 Task: Add a signature Marianna Clark containing National Human Trafficking Awareness Day, Marianna Clark to email address softage.3@softage.net and add a label Sales contracts
Action: Mouse pressed left at (92, 134)
Screenshot: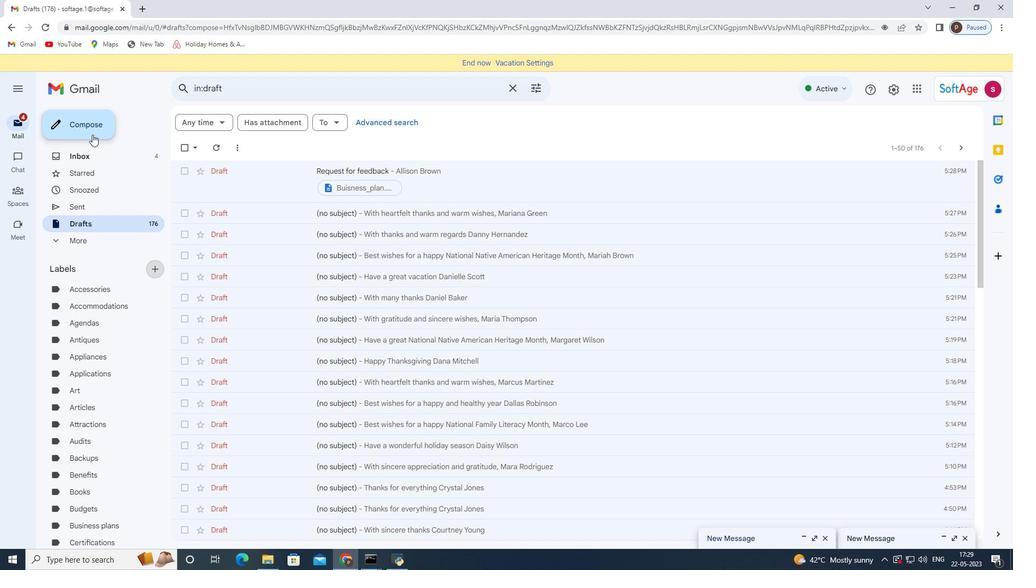 
Action: Mouse moved to (569, 532)
Screenshot: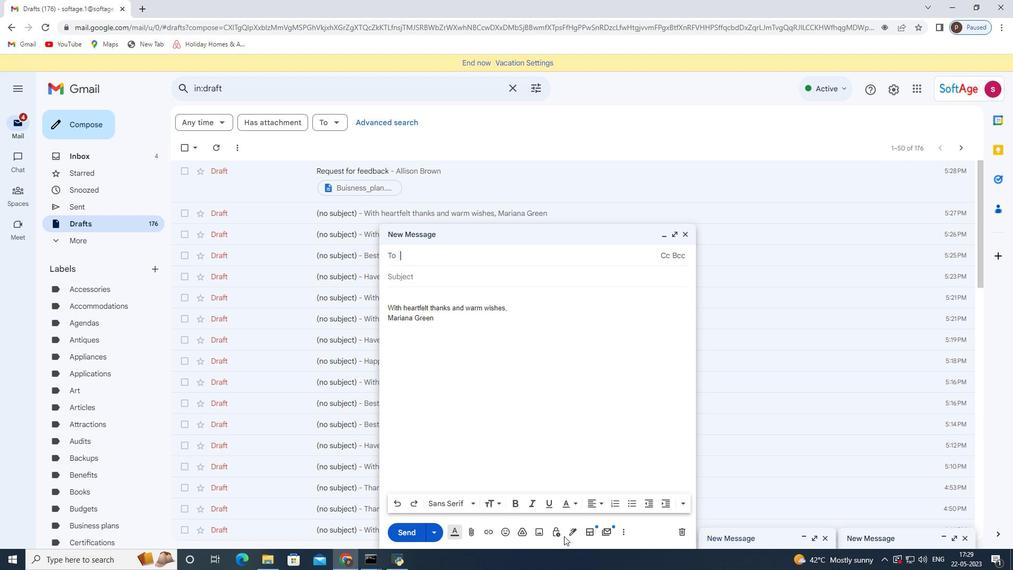 
Action: Mouse pressed left at (569, 532)
Screenshot: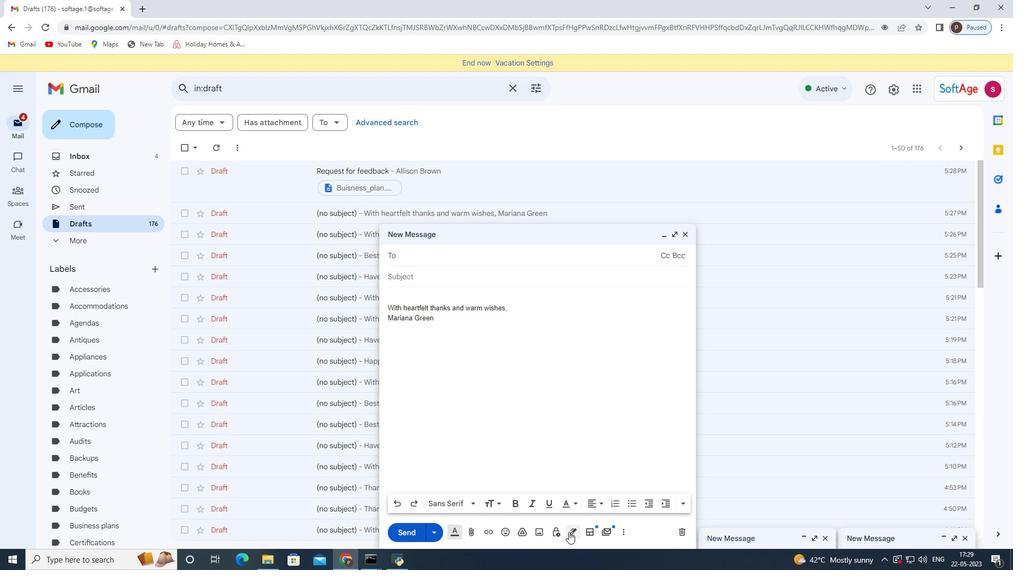 
Action: Mouse moved to (612, 474)
Screenshot: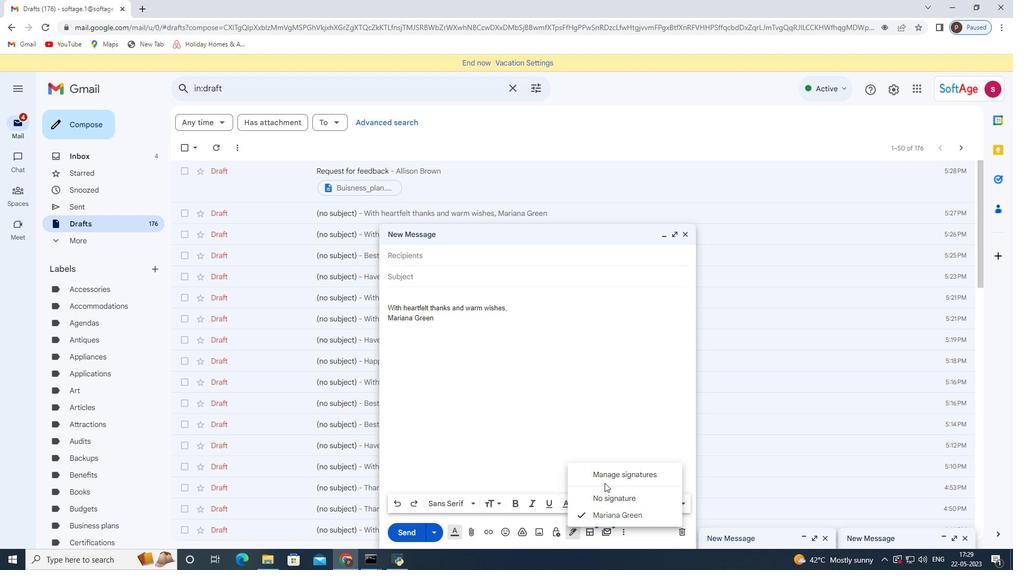 
Action: Mouse pressed left at (612, 474)
Screenshot: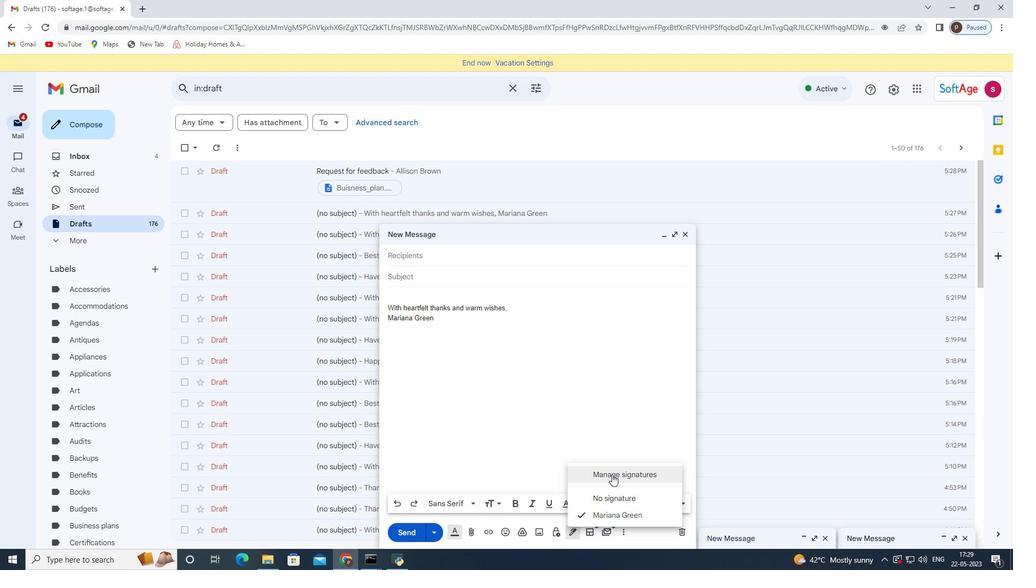 
Action: Mouse moved to (686, 234)
Screenshot: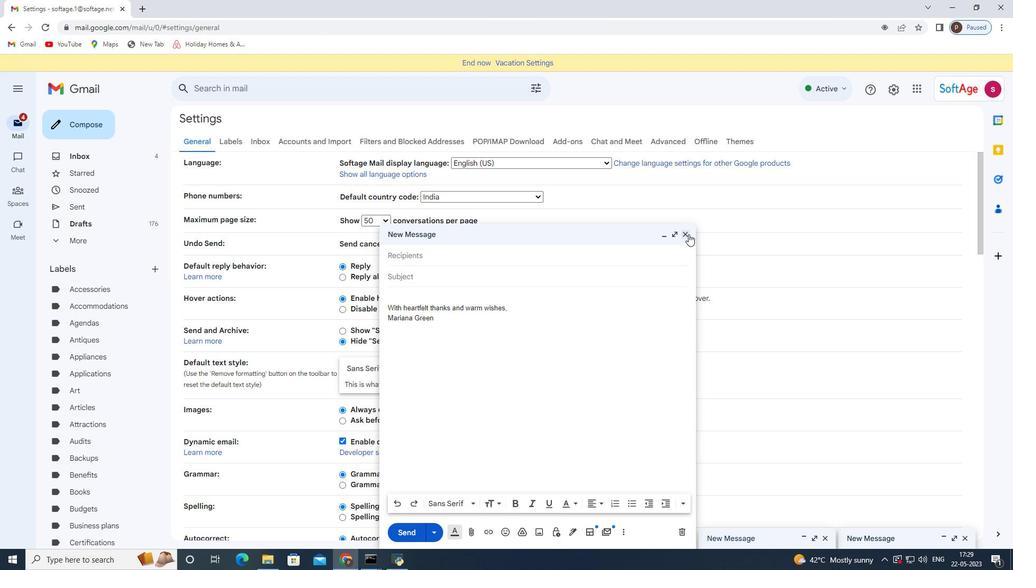 
Action: Mouse pressed left at (686, 234)
Screenshot: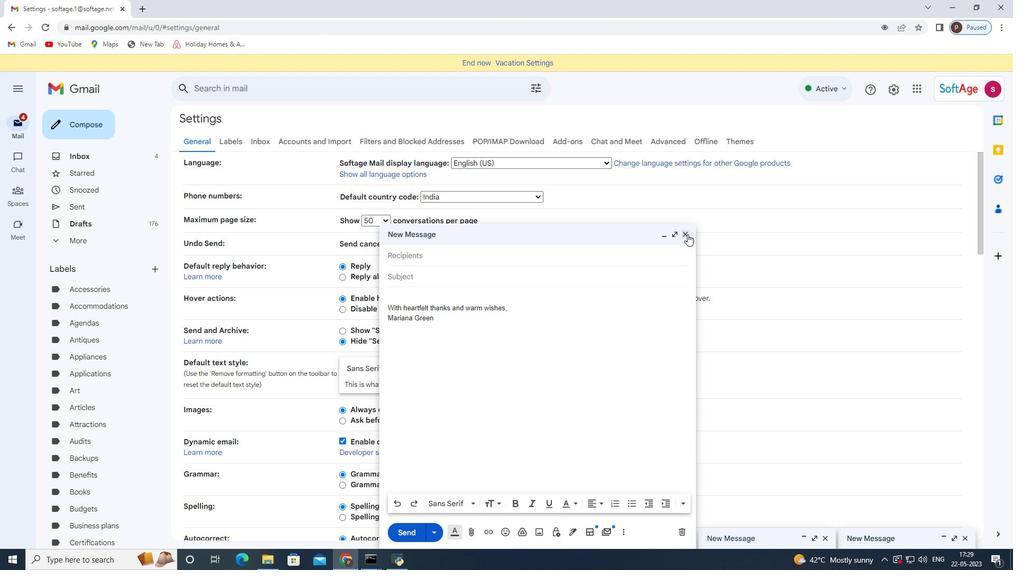 
Action: Mouse moved to (288, 346)
Screenshot: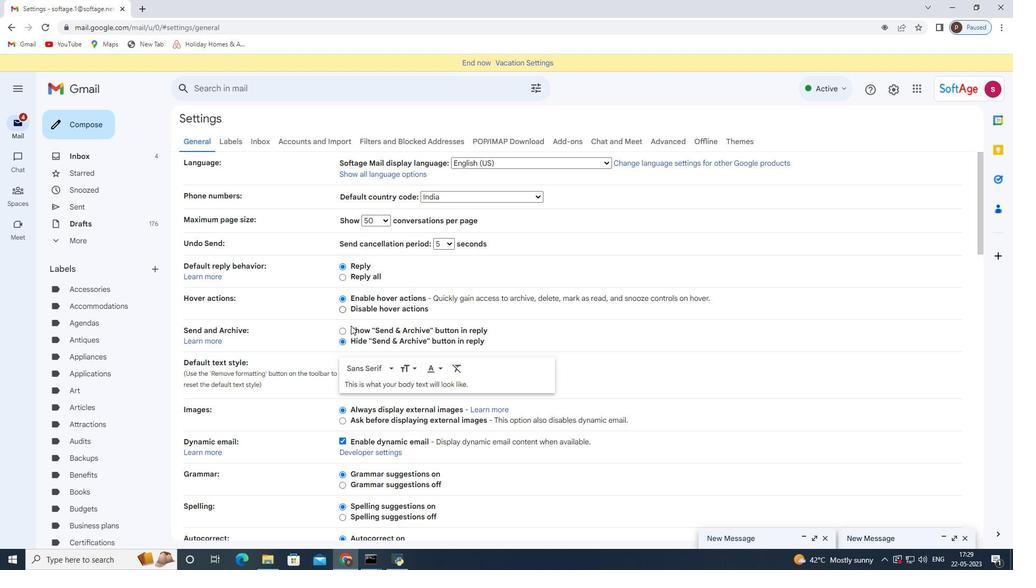 
Action: Mouse scrolled (288, 345) with delta (0, 0)
Screenshot: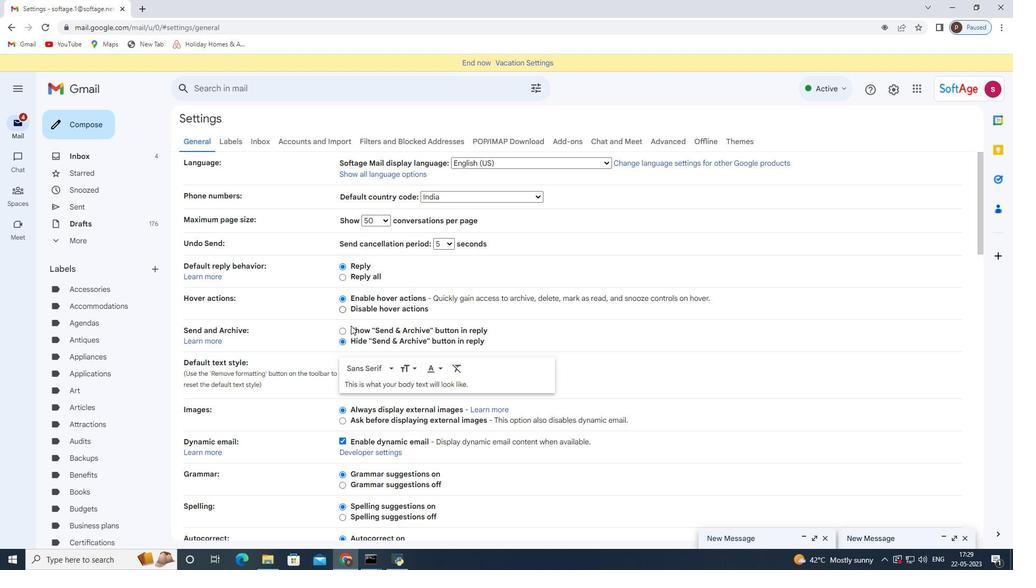 
Action: Mouse moved to (285, 349)
Screenshot: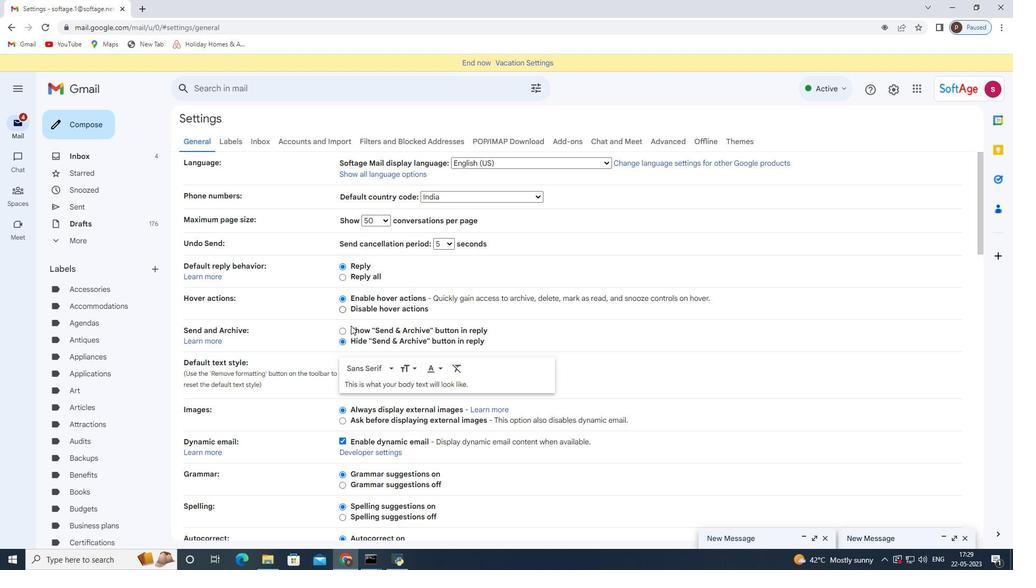 
Action: Mouse scrolled (285, 348) with delta (0, 0)
Screenshot: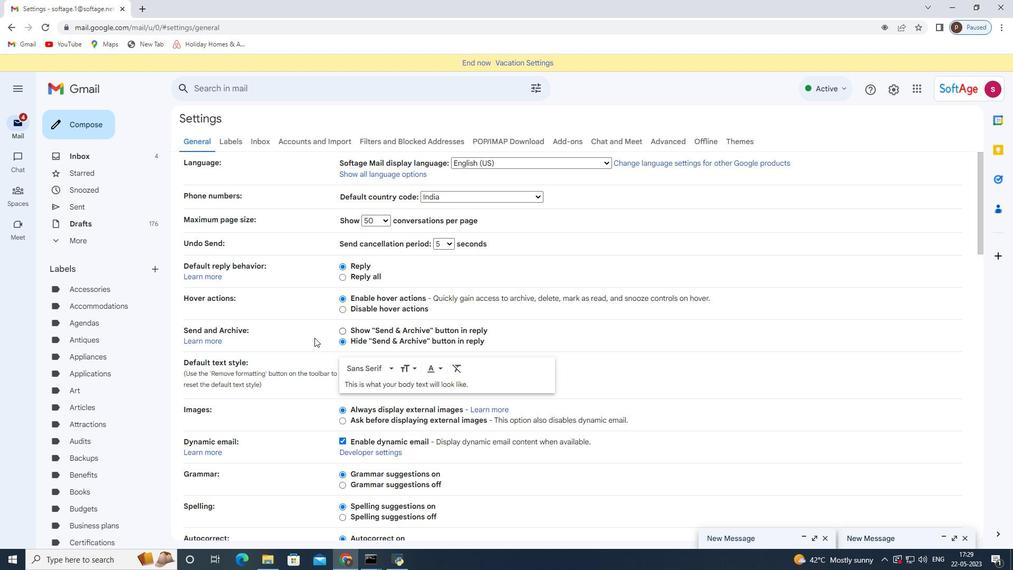 
Action: Mouse moved to (283, 350)
Screenshot: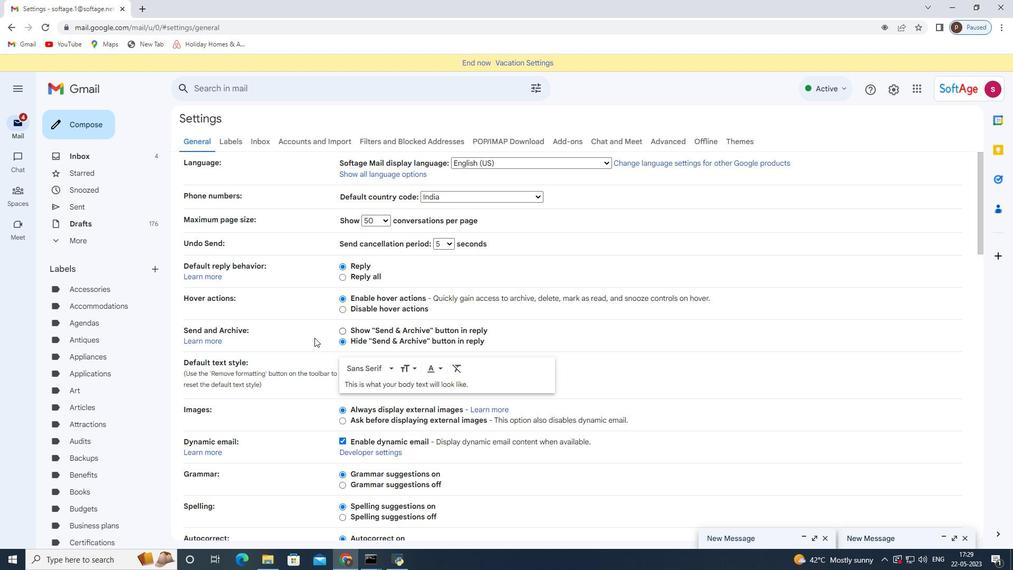 
Action: Mouse scrolled (283, 349) with delta (0, 0)
Screenshot: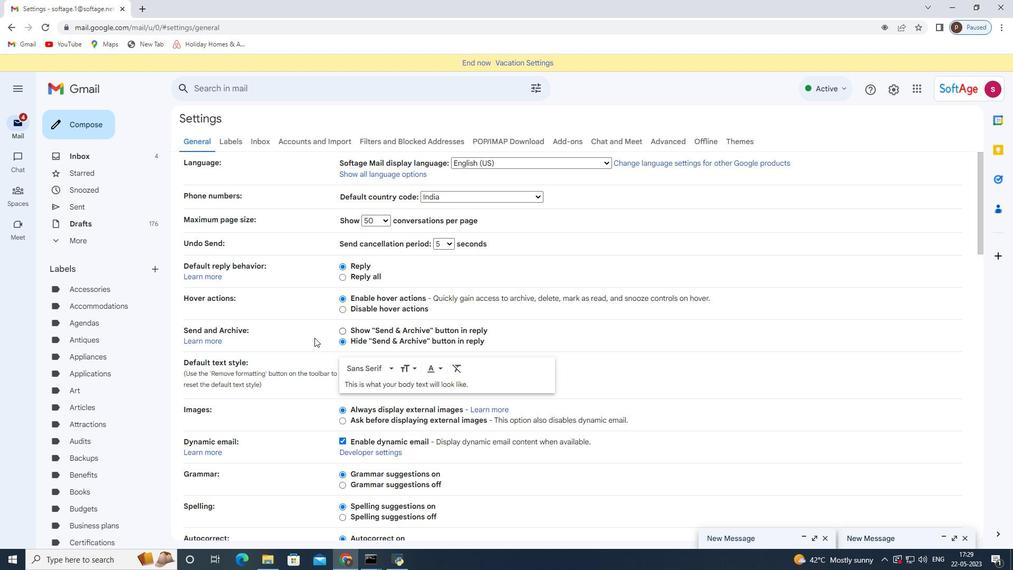 
Action: Mouse moved to (282, 351)
Screenshot: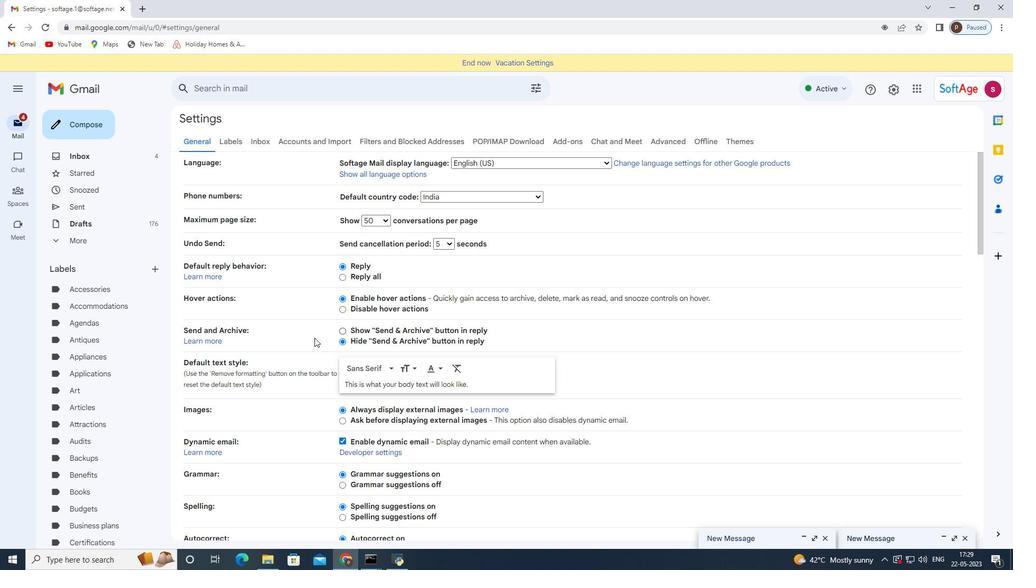 
Action: Mouse scrolled (282, 350) with delta (0, 0)
Screenshot: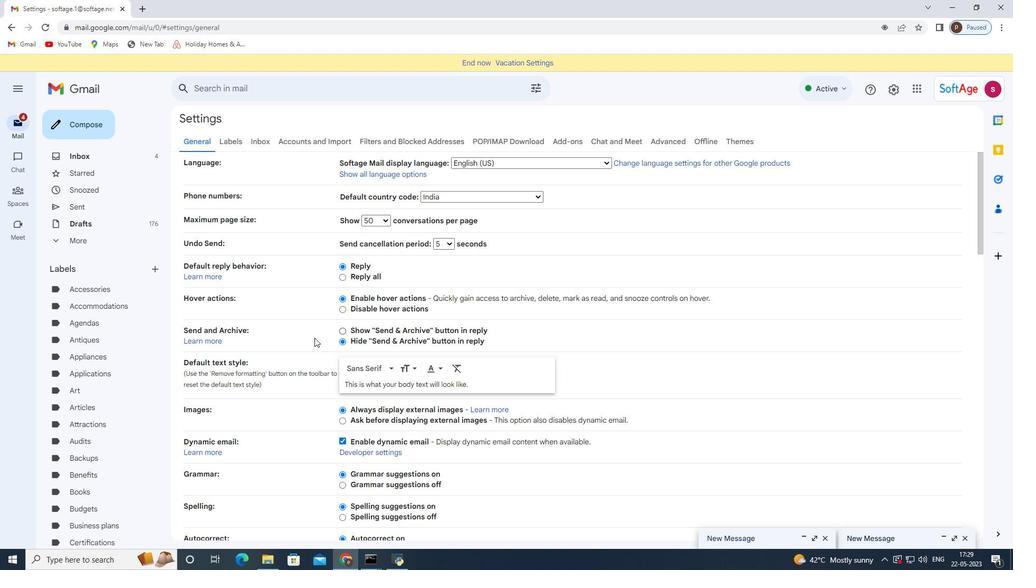 
Action: Mouse moved to (282, 351)
Screenshot: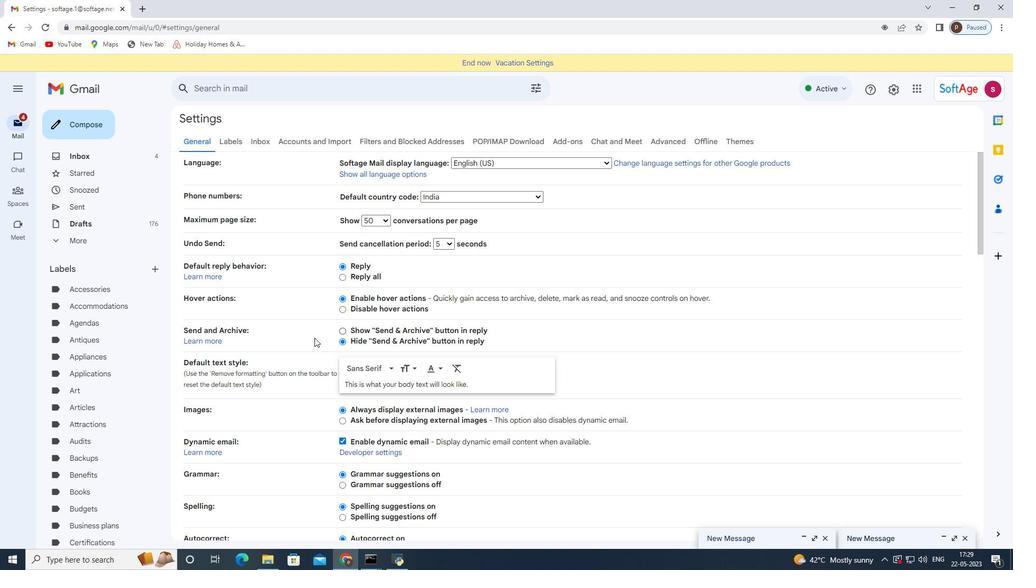 
Action: Mouse scrolled (282, 350) with delta (0, 0)
Screenshot: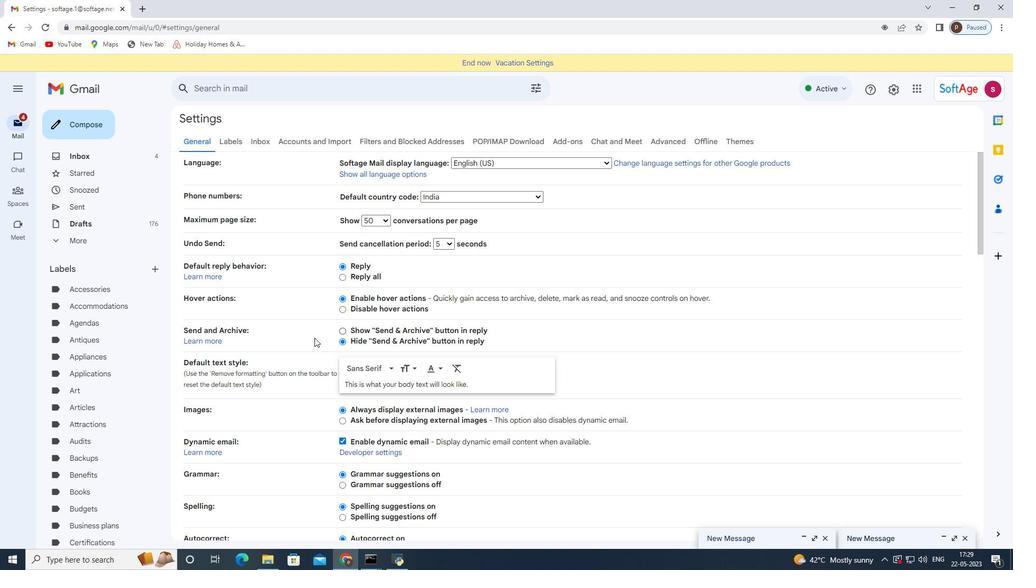 
Action: Mouse moved to (299, 361)
Screenshot: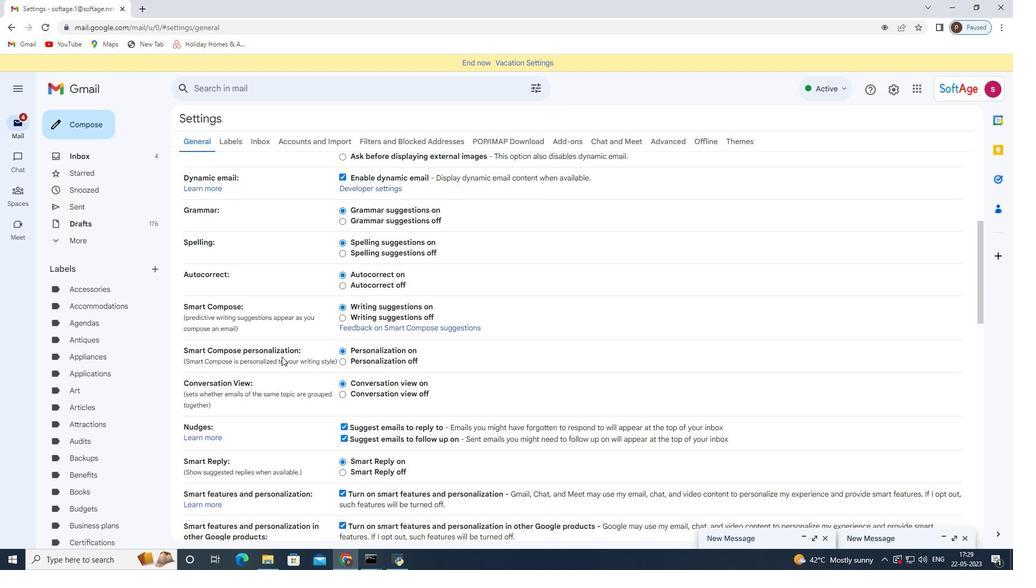 
Action: Mouse scrolled (299, 360) with delta (0, 0)
Screenshot: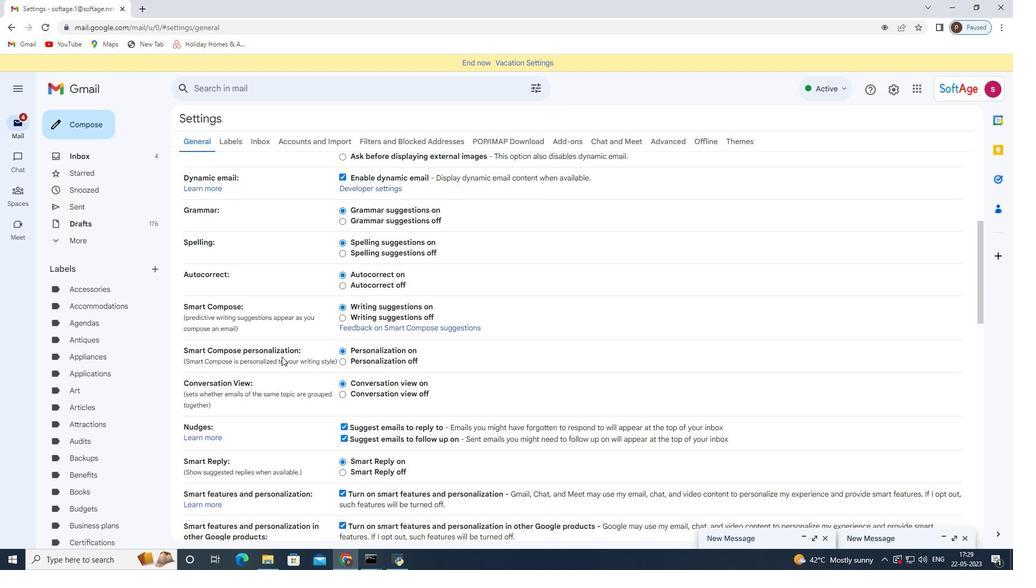 
Action: Mouse moved to (323, 366)
Screenshot: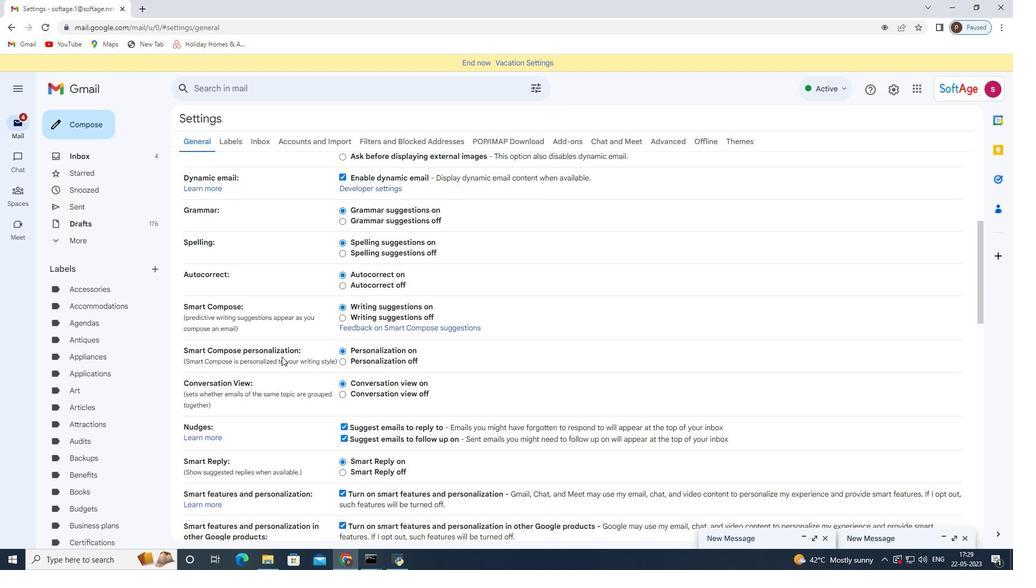 
Action: Mouse scrolled (323, 365) with delta (0, 0)
Screenshot: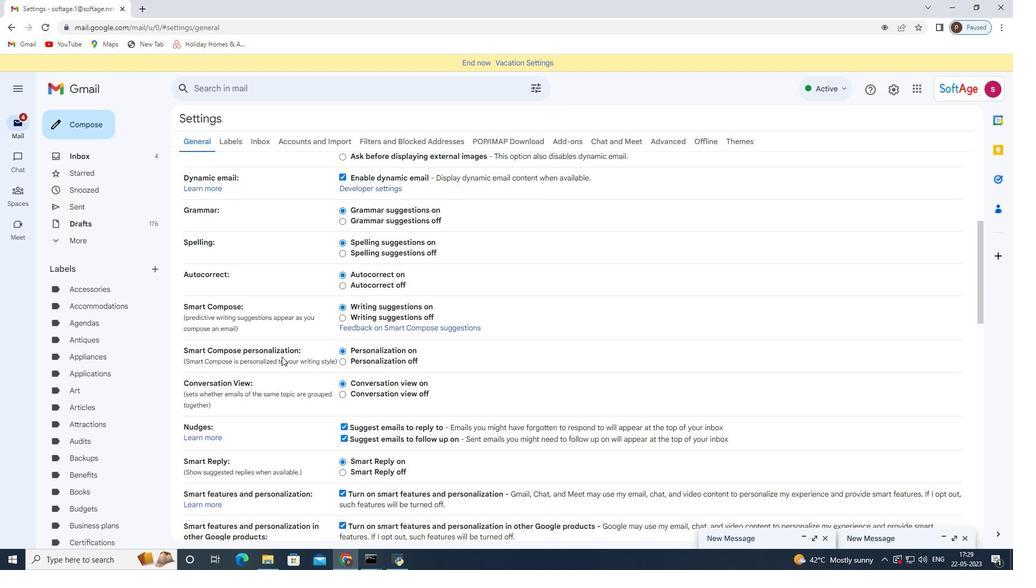 
Action: Mouse moved to (385, 374)
Screenshot: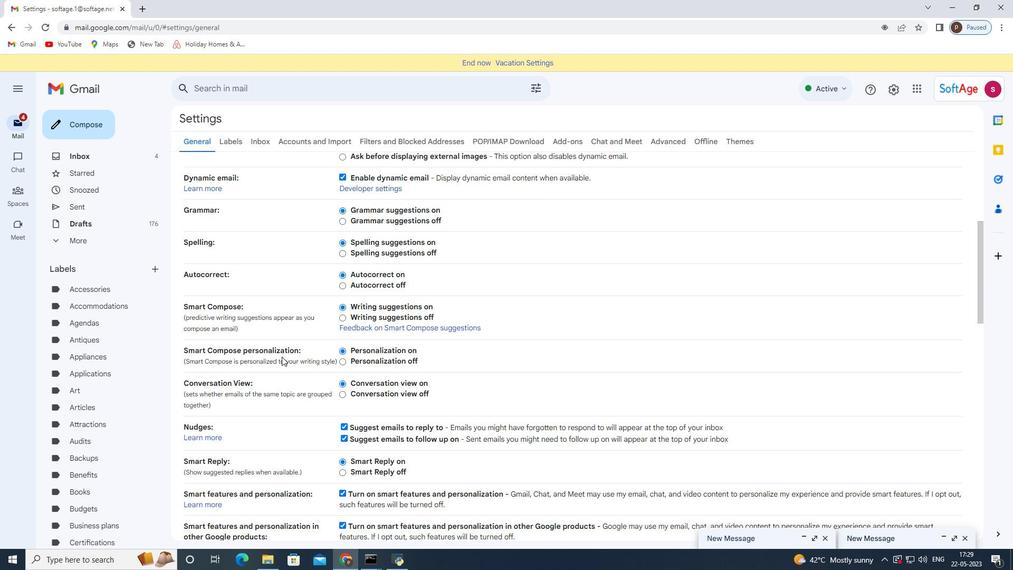 
Action: Mouse scrolled (359, 370) with delta (0, 0)
Screenshot: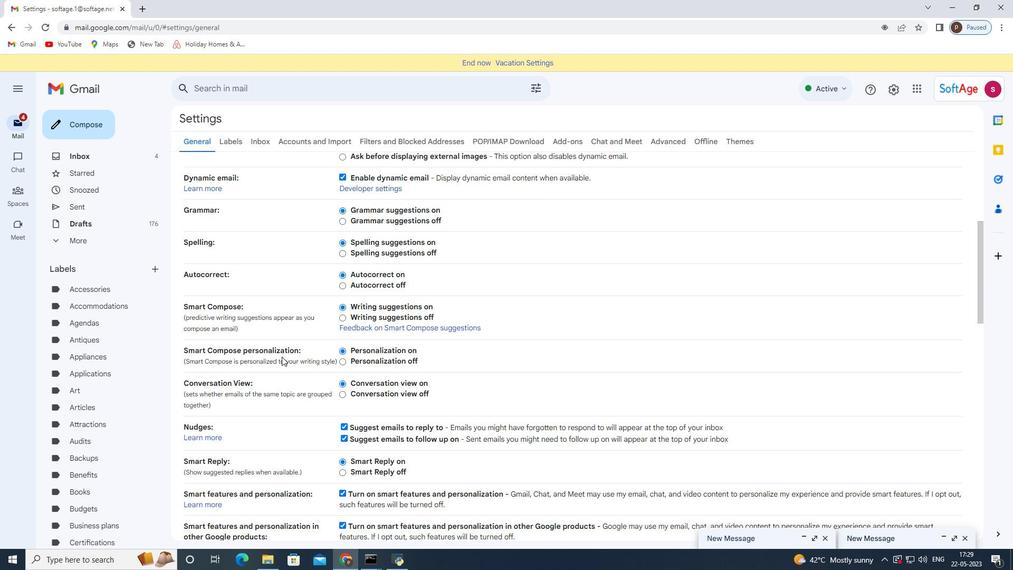 
Action: Mouse moved to (392, 375)
Screenshot: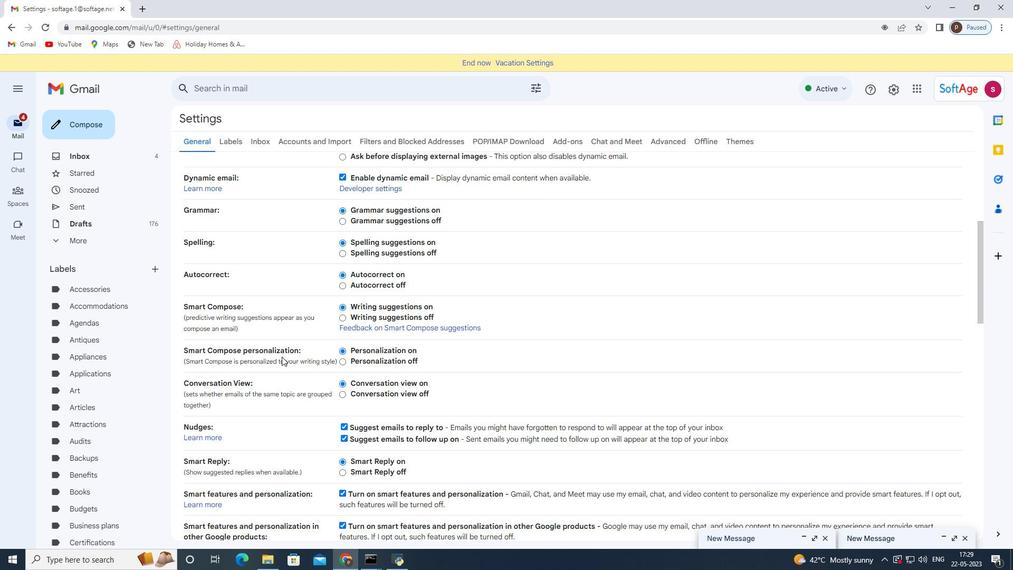 
Action: Mouse scrolled (385, 374) with delta (0, 0)
Screenshot: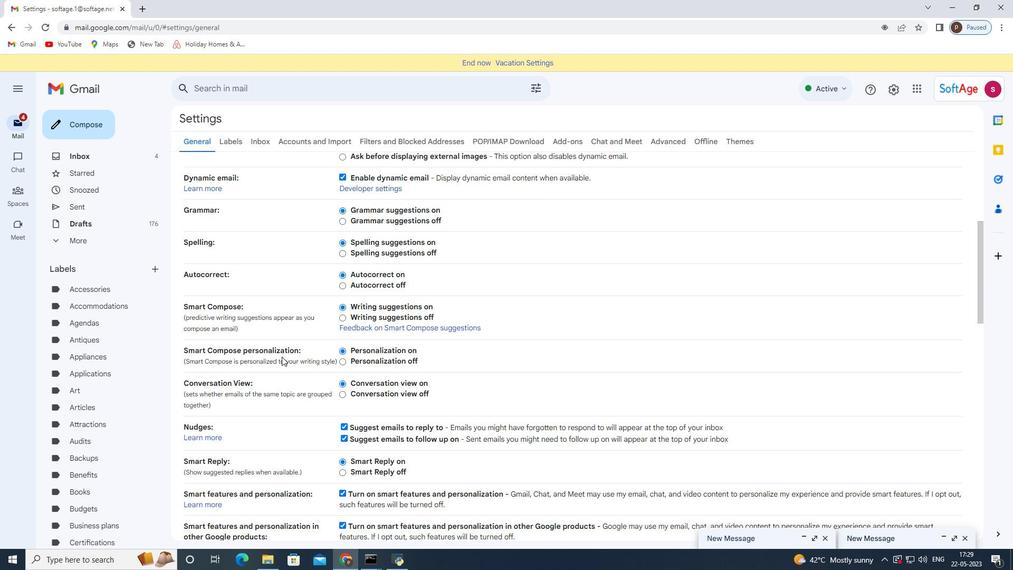 
Action: Mouse moved to (405, 376)
Screenshot: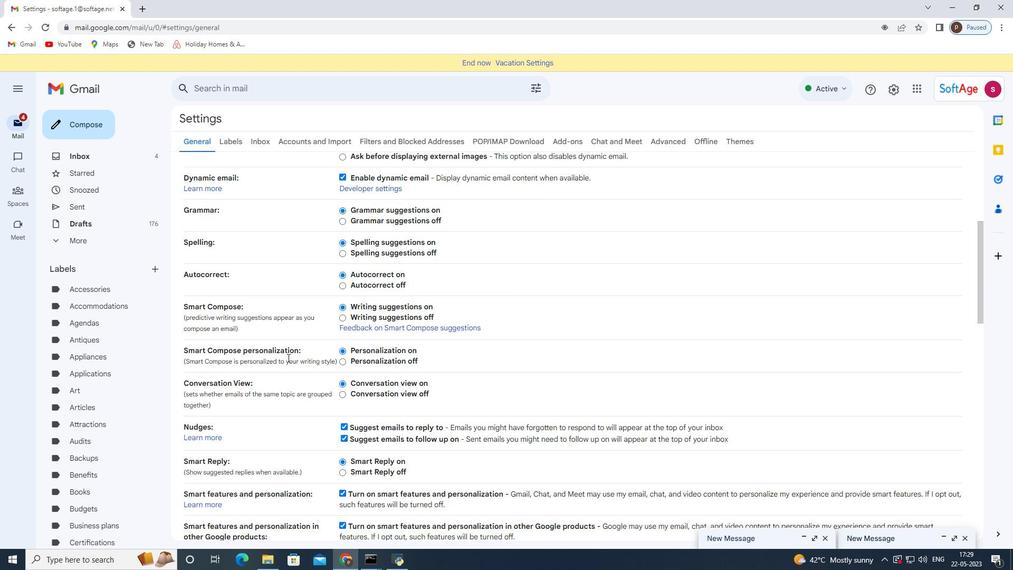 
Action: Mouse scrolled (399, 375) with delta (0, 0)
Screenshot: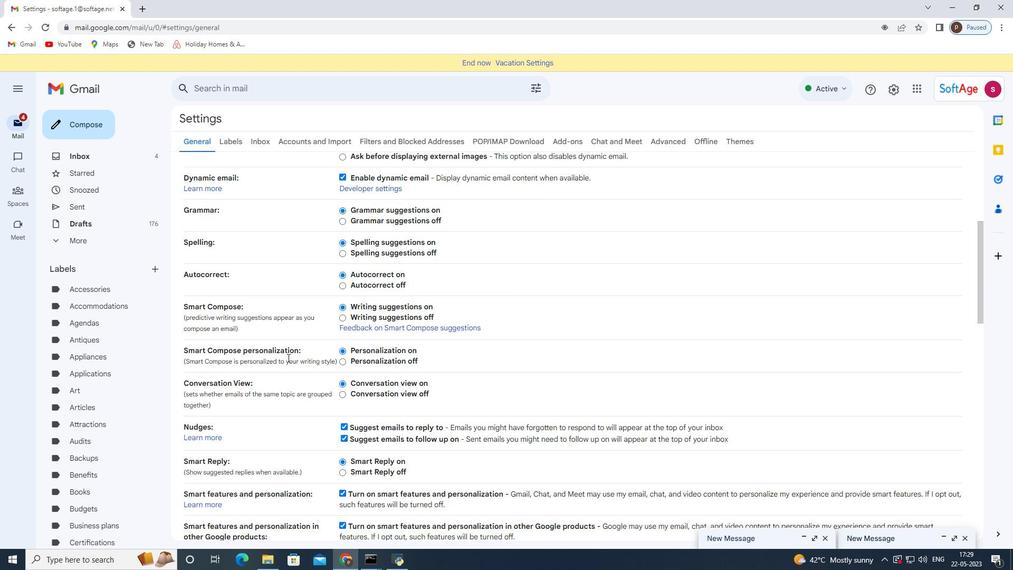 
Action: Mouse moved to (431, 378)
Screenshot: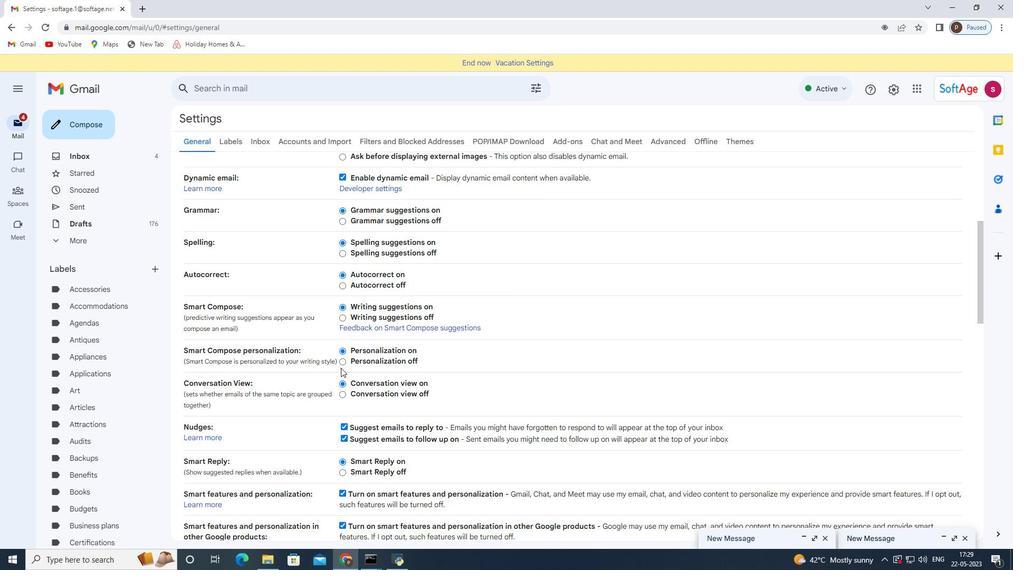 
Action: Mouse scrolled (431, 378) with delta (0, 0)
Screenshot: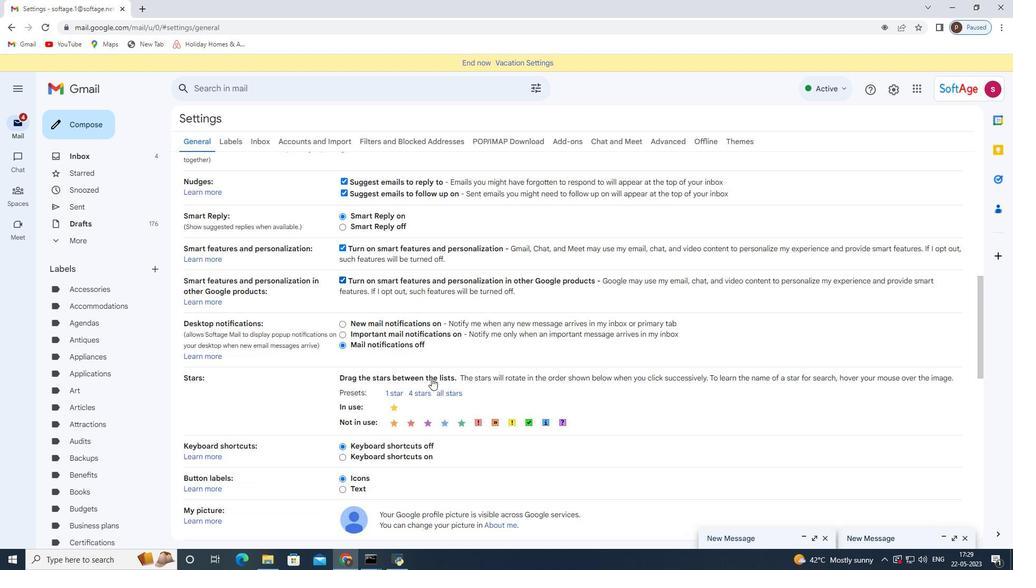 
Action: Mouse scrolled (431, 378) with delta (0, 0)
Screenshot: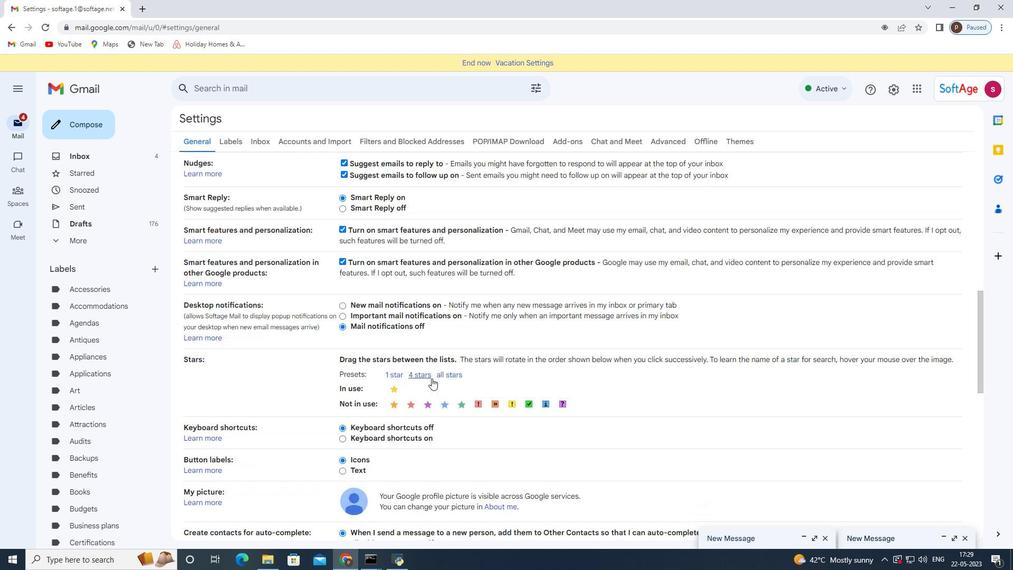
Action: Mouse scrolled (431, 378) with delta (0, 0)
Screenshot: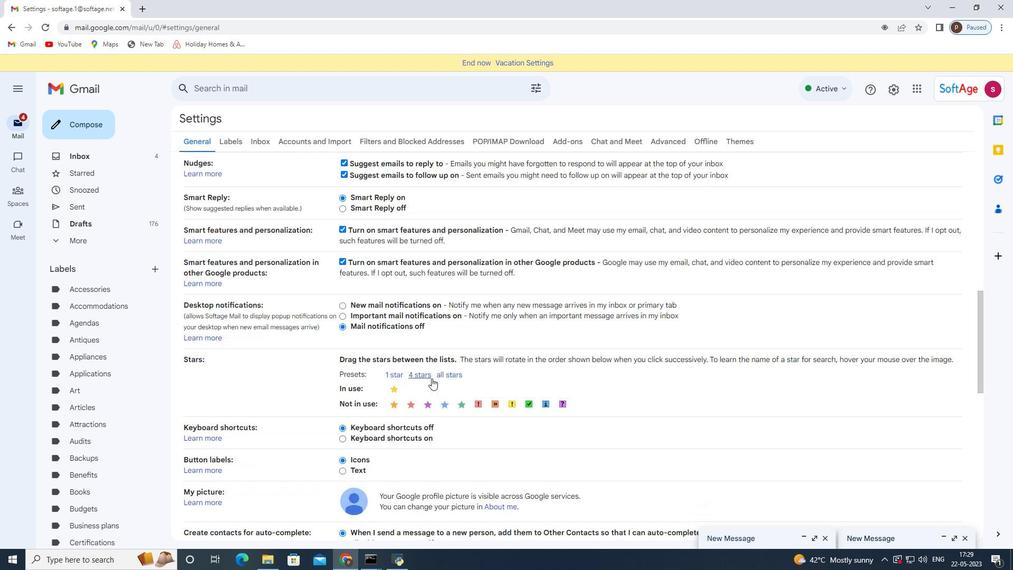 
Action: Mouse scrolled (431, 379) with delta (0, 0)
Screenshot: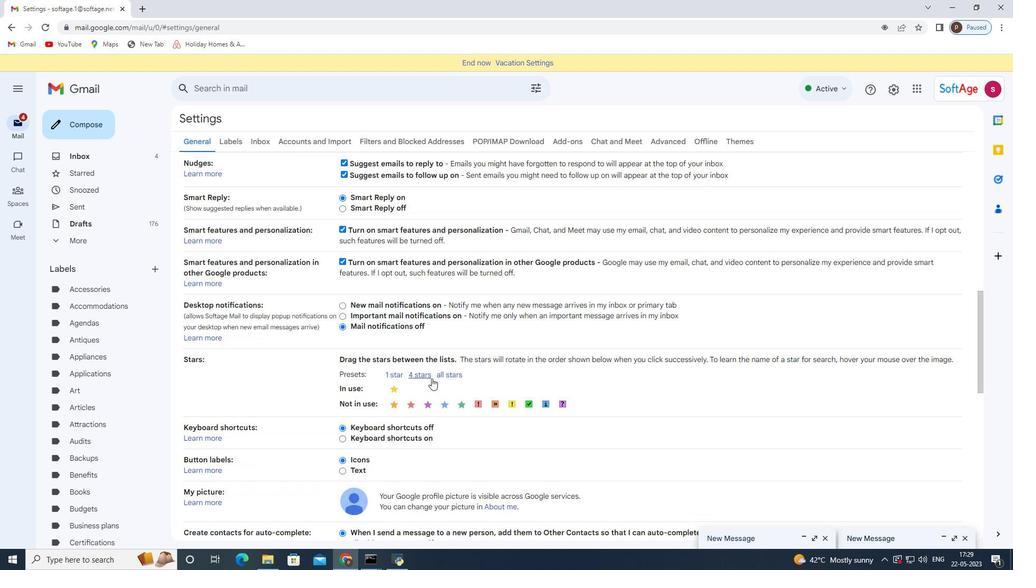 
Action: Mouse scrolled (431, 378) with delta (0, 0)
Screenshot: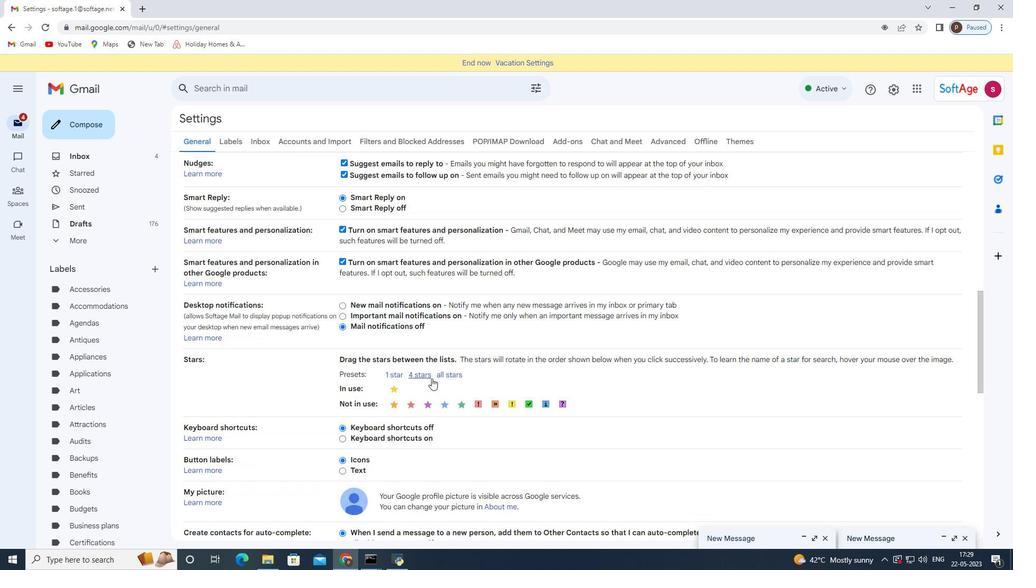 
Action: Mouse moved to (454, 417)
Screenshot: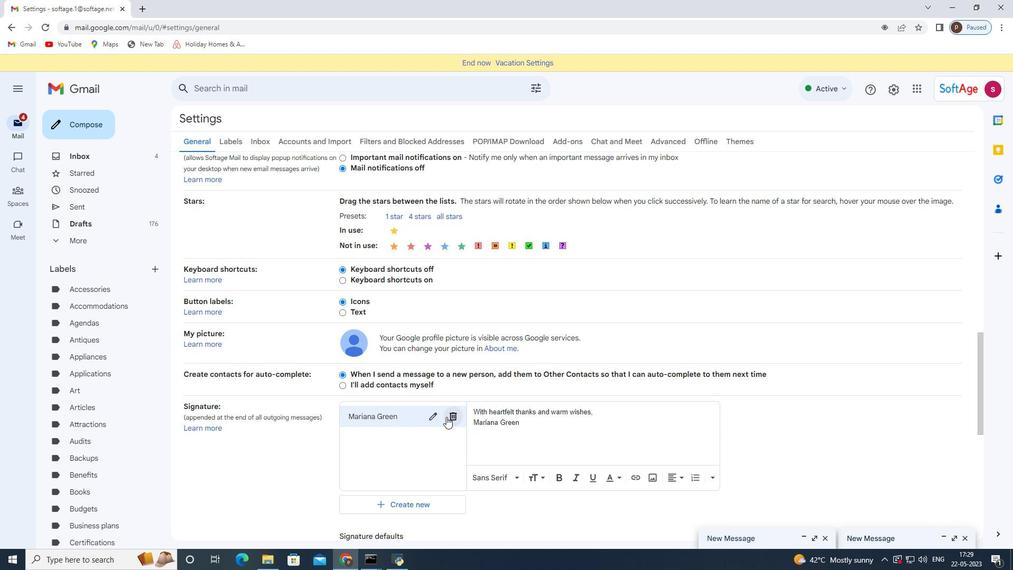 
Action: Mouse pressed left at (454, 417)
Screenshot: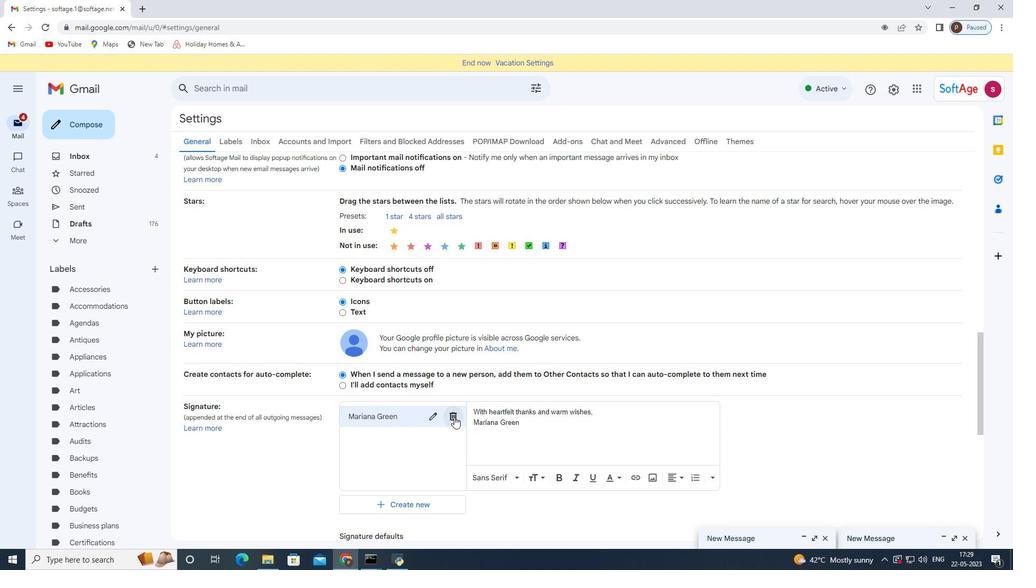 
Action: Mouse moved to (599, 319)
Screenshot: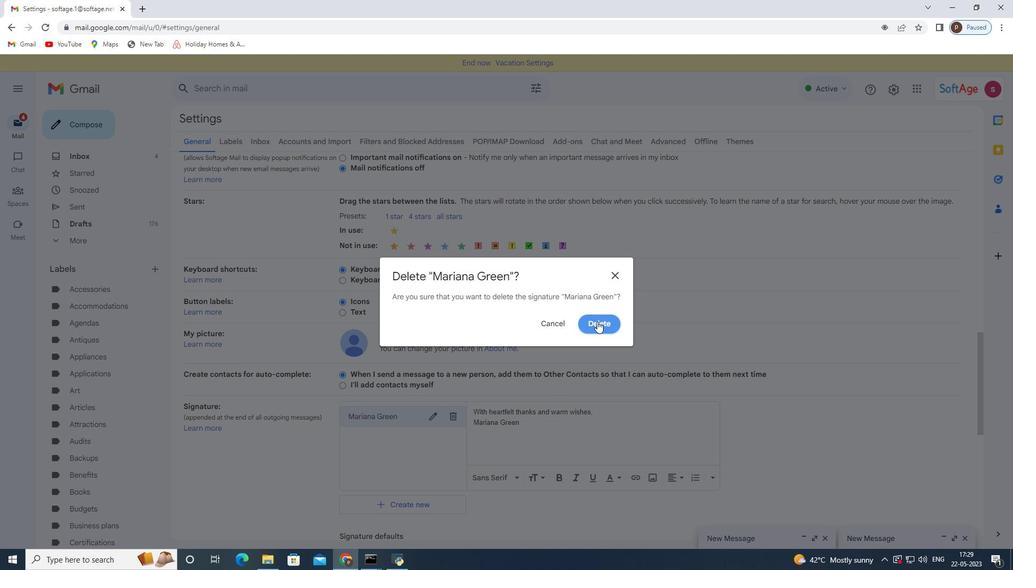 
Action: Mouse pressed left at (599, 319)
Screenshot: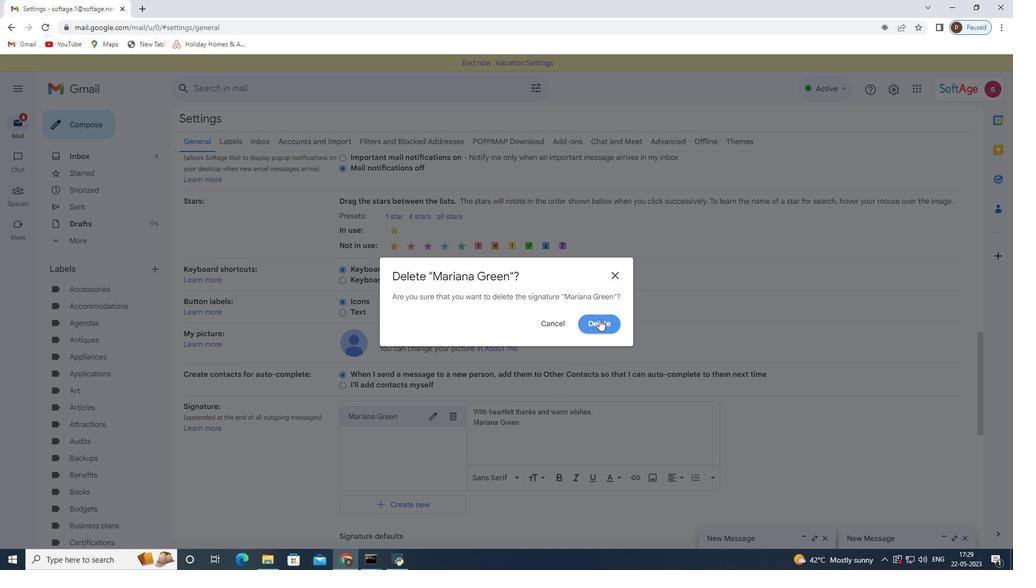 
Action: Mouse moved to (390, 421)
Screenshot: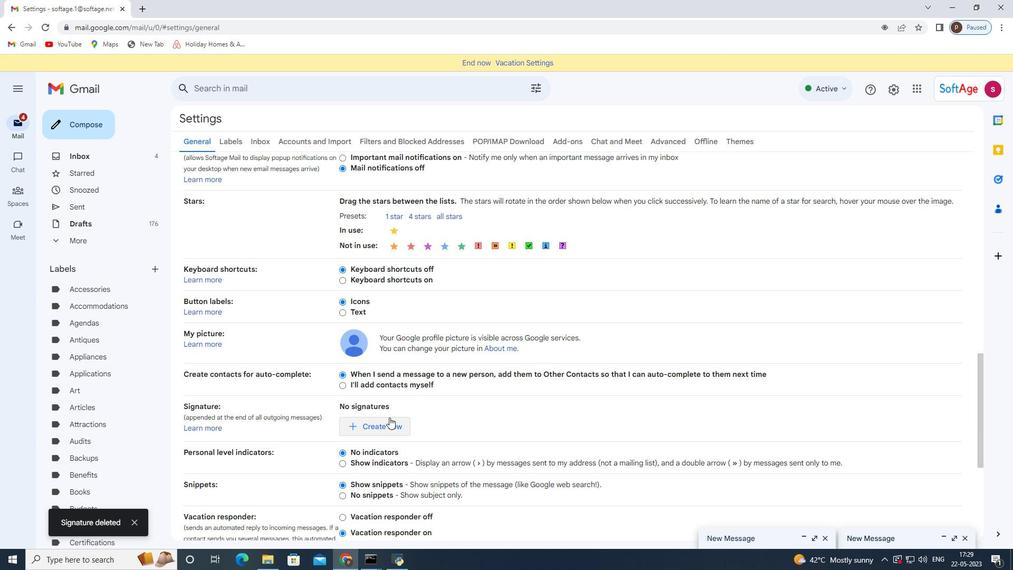 
Action: Mouse pressed left at (390, 421)
Screenshot: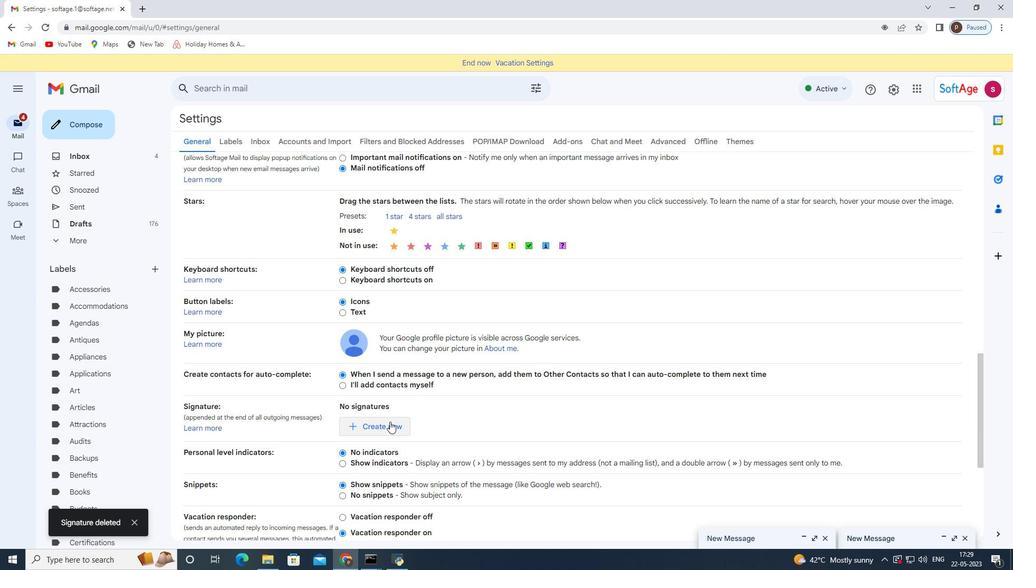 
Action: Mouse moved to (446, 300)
Screenshot: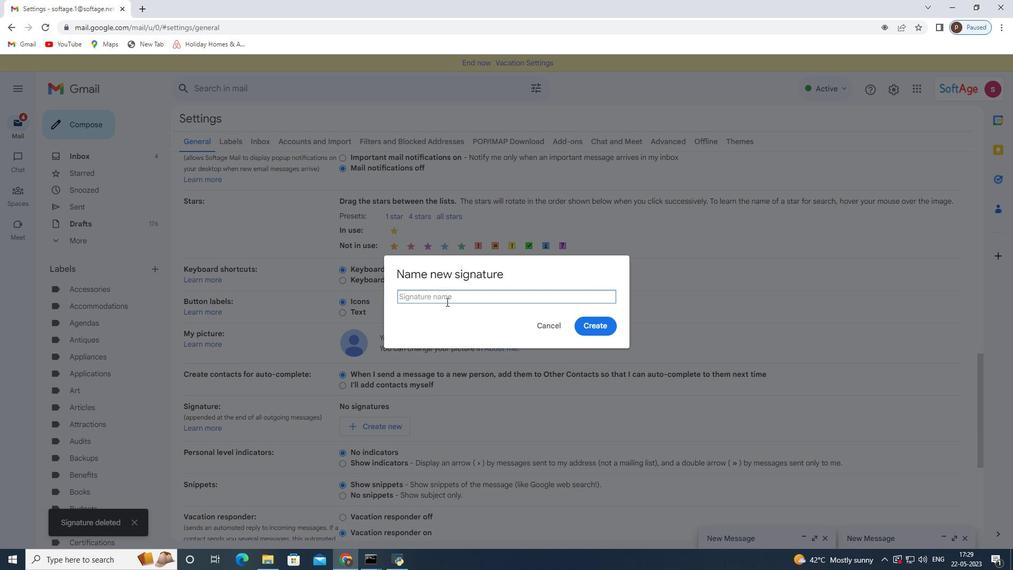 
Action: Mouse pressed left at (446, 300)
Screenshot: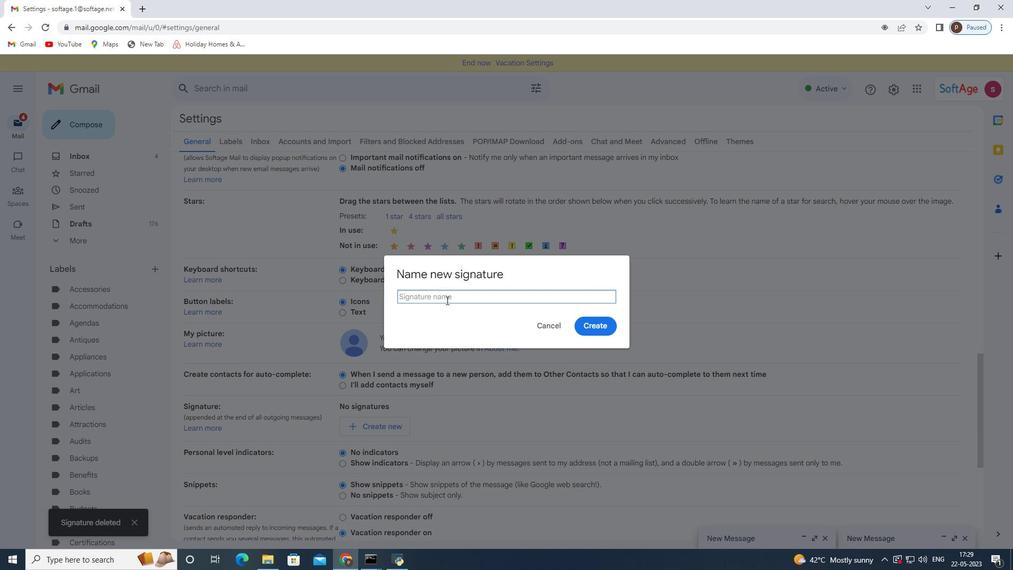 
Action: Key pressed <Key.shift><Key.shift><Key.shift><Key.shift><Key.shift><Key.shift>Marianna<Key.space><Key.shift>Clark
Screenshot: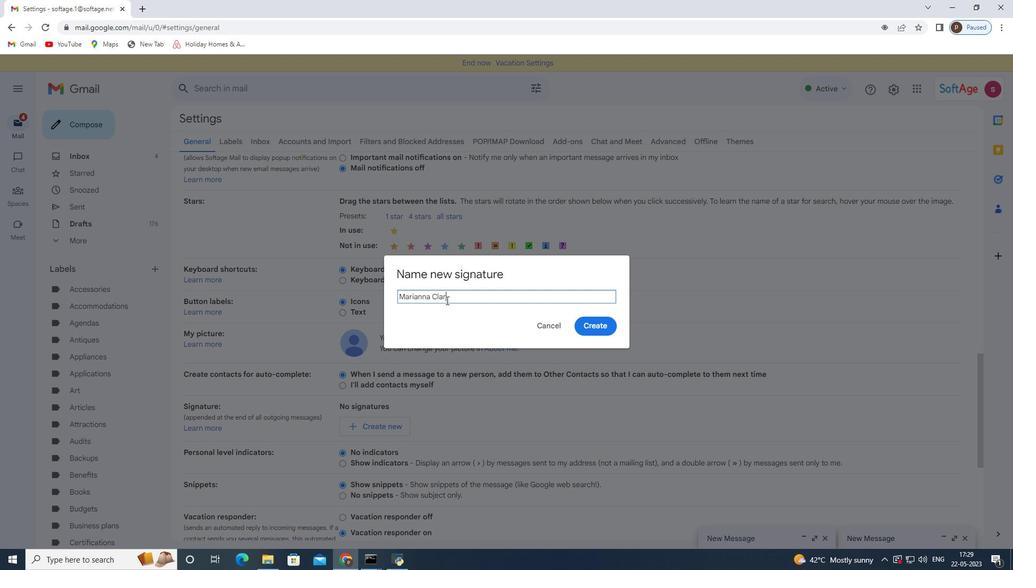 
Action: Mouse moved to (598, 326)
Screenshot: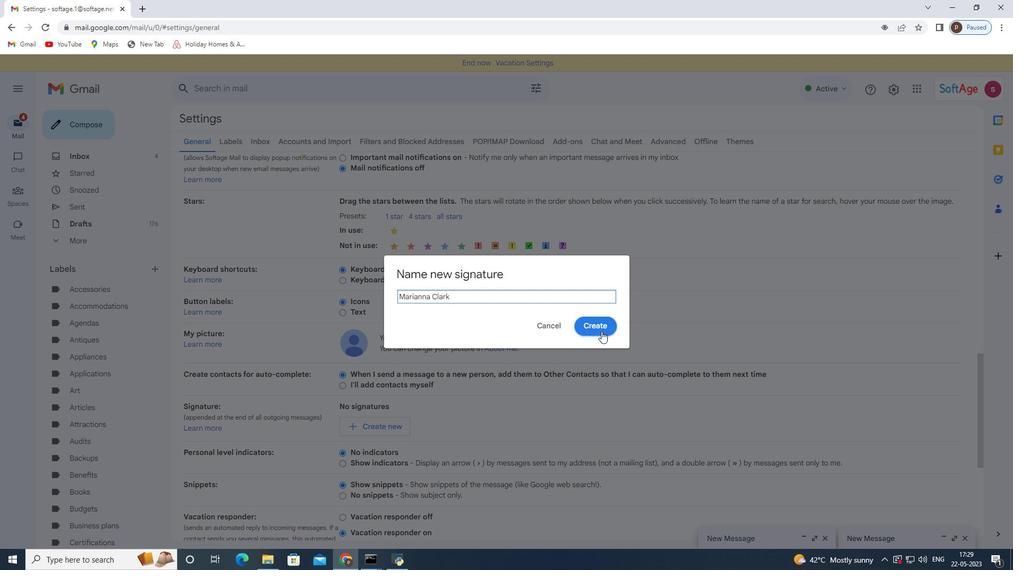
Action: Mouse pressed left at (598, 326)
Screenshot: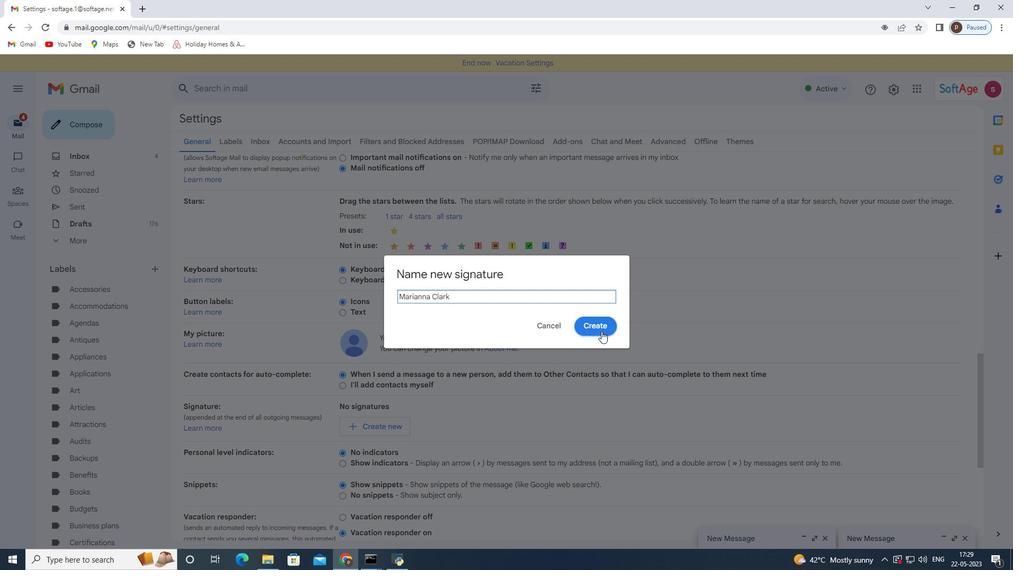 
Action: Mouse moved to (494, 417)
Screenshot: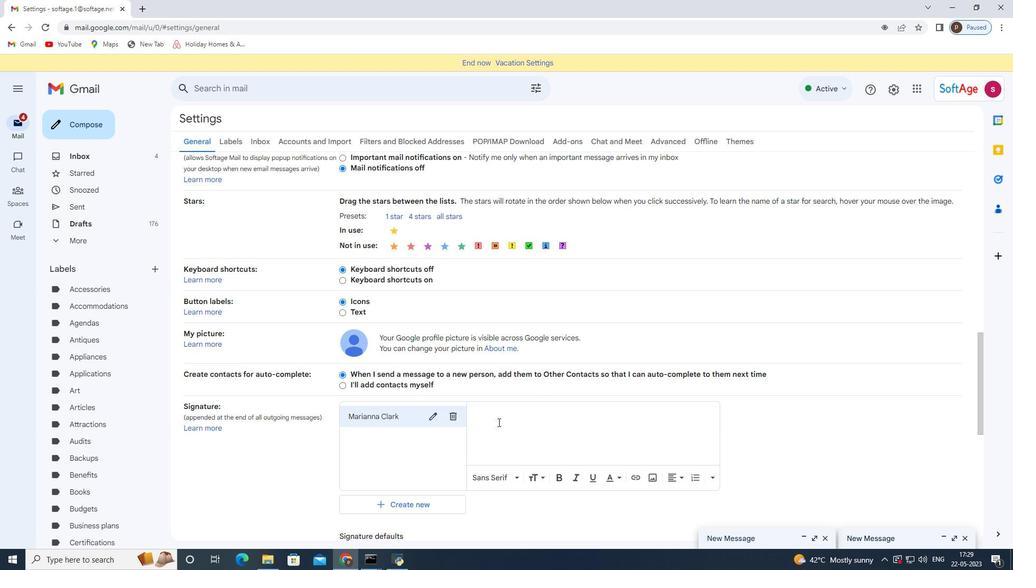 
Action: Mouse pressed left at (494, 417)
Screenshot: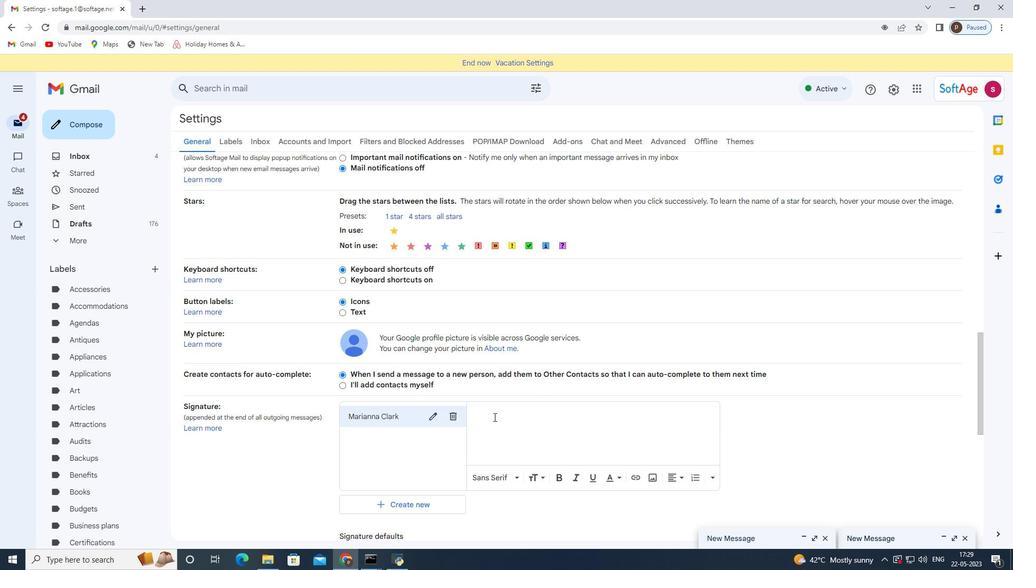 
Action: Key pressed <Key.shift>National<Key.space><Key.shift>Human<Key.space><Key.shift>Trafficking<Key.space><Key.shift>Awareness<Key.space><Key.shift>Day,<Key.space><Key.enter><Key.shift>Marianna<Key.space><Key.shift><Key.shift><Key.shift><Key.shift><Key.shift><Key.shift><Key.shift><Key.shift><Key.shift><Key.shift><Key.shift><Key.shift><Key.shift><Key.shift><Key.shift><Key.shift><Key.shift><Key.shift><Key.shift><Key.shift><Key.shift><Key.shift><Key.shift><Key.shift><Key.shift><Key.shift><Key.shift><Key.shift><Key.shift><Key.shift><Key.shift><Key.shift><Key.shift><Key.shift><Key.shift><Key.shift><Key.shift><Key.shift><Key.shift><Key.shift><Key.shift>Clark
Screenshot: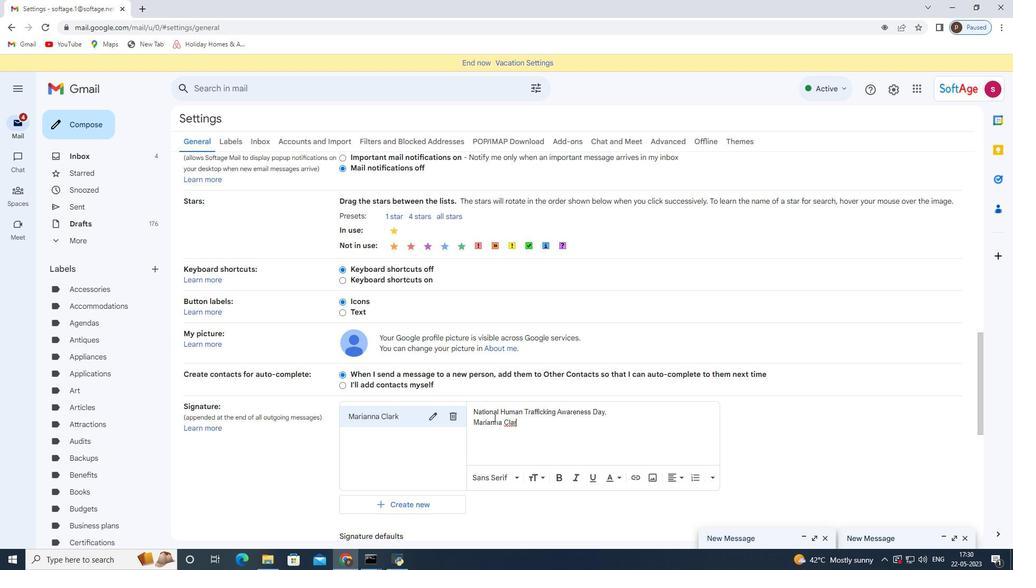 
Action: Mouse scrolled (494, 416) with delta (0, 0)
Screenshot: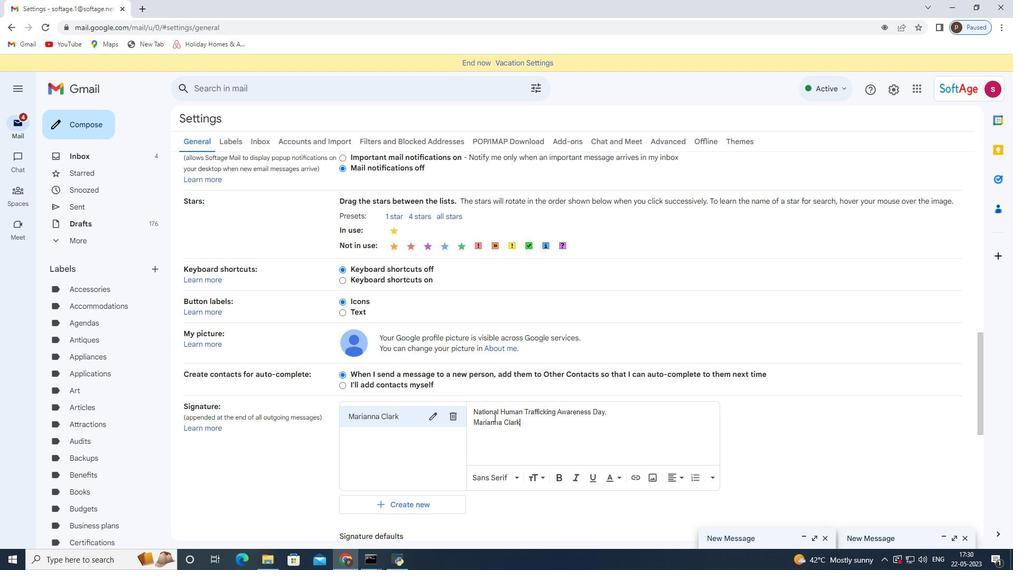 
Action: Mouse scrolled (494, 416) with delta (0, 0)
Screenshot: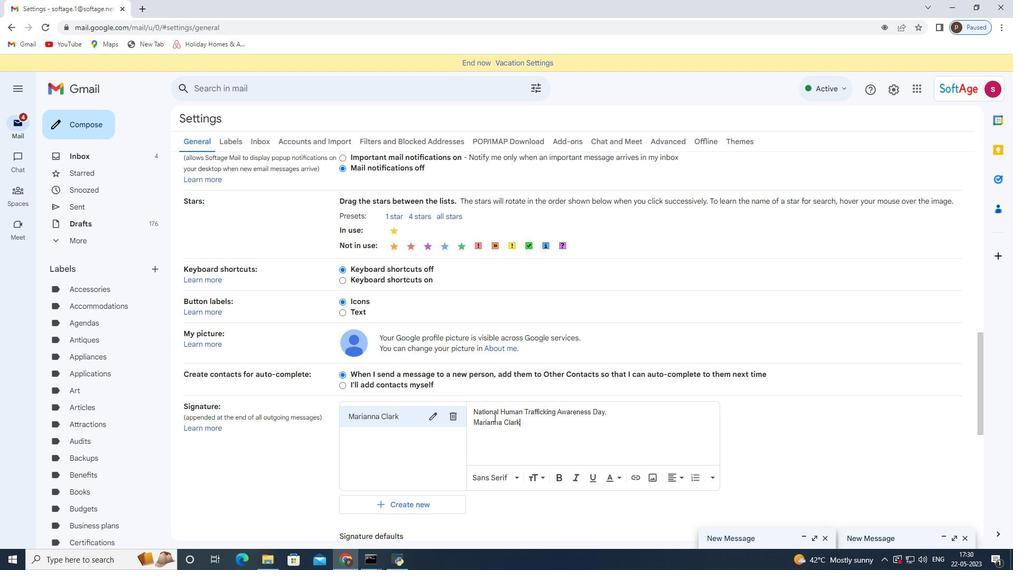 
Action: Mouse scrolled (494, 416) with delta (0, 0)
Screenshot: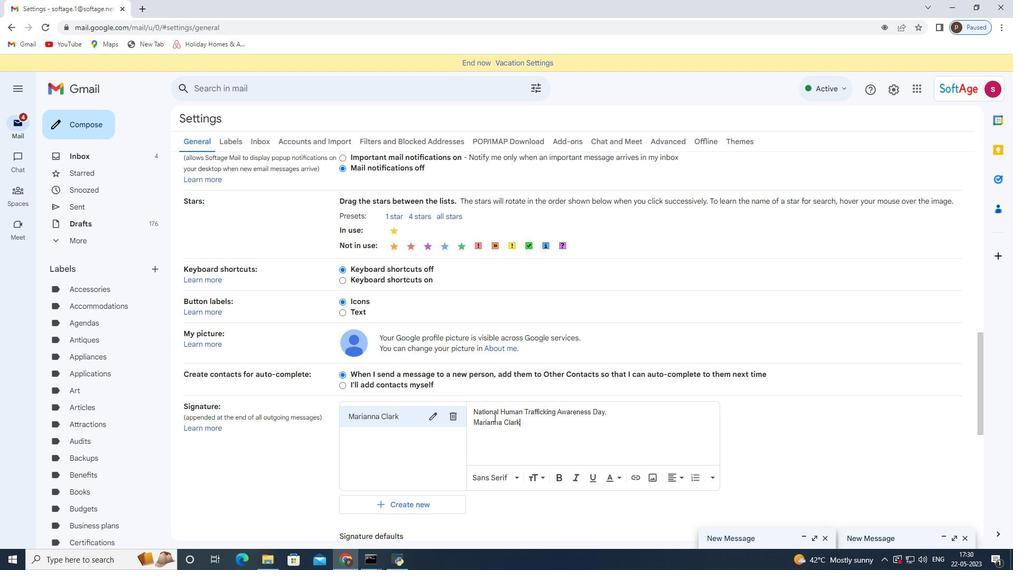 
Action: Mouse moved to (397, 406)
Screenshot: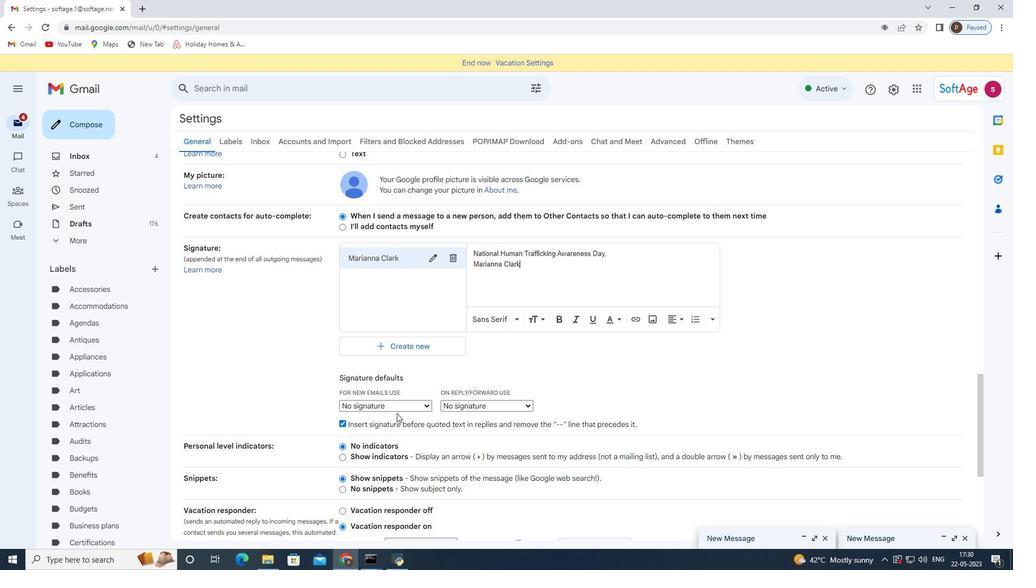 
Action: Mouse pressed left at (397, 406)
Screenshot: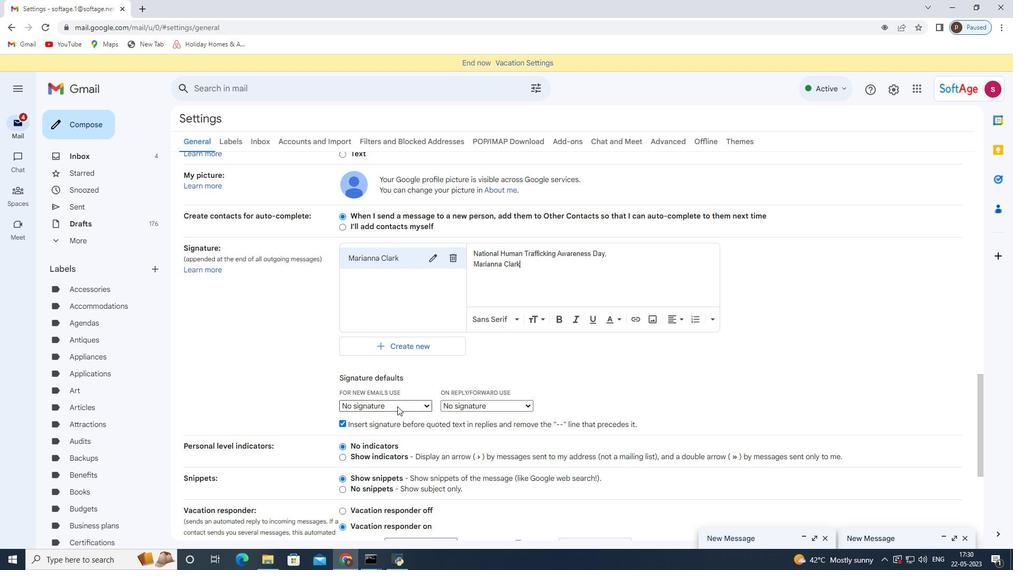 
Action: Mouse moved to (394, 424)
Screenshot: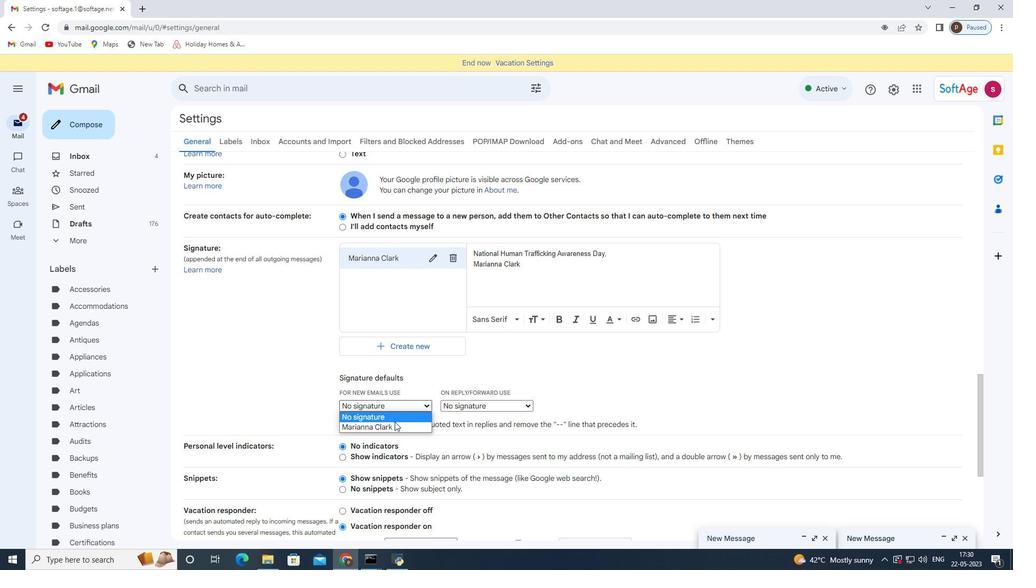 
Action: Mouse pressed left at (394, 424)
Screenshot: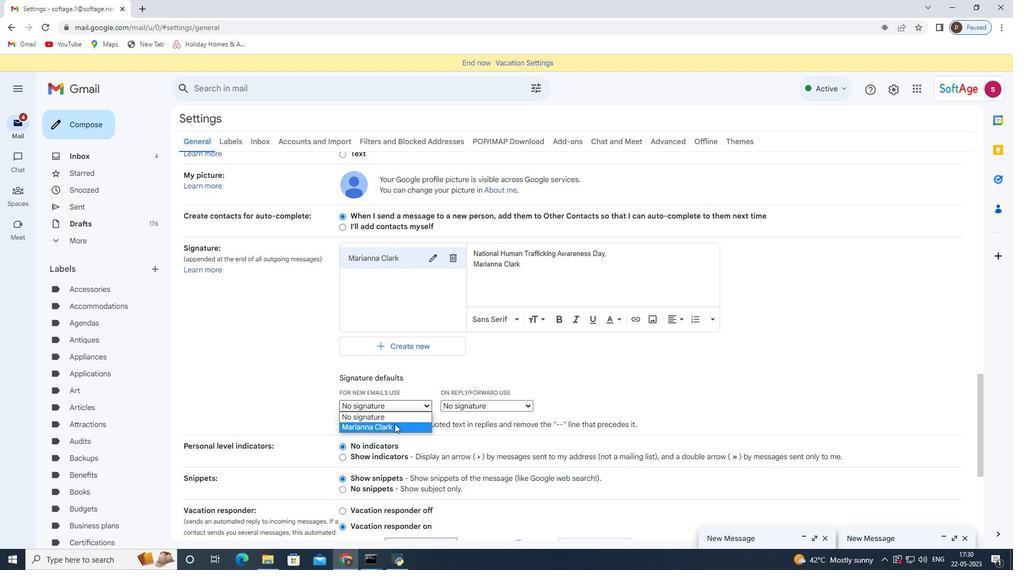 
Action: Mouse moved to (490, 406)
Screenshot: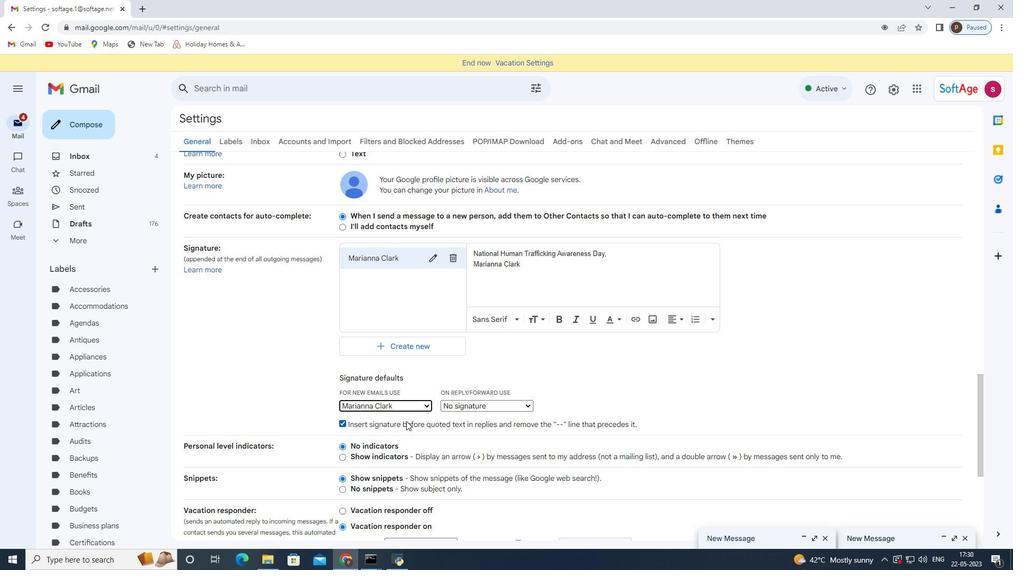 
Action: Mouse pressed left at (490, 406)
Screenshot: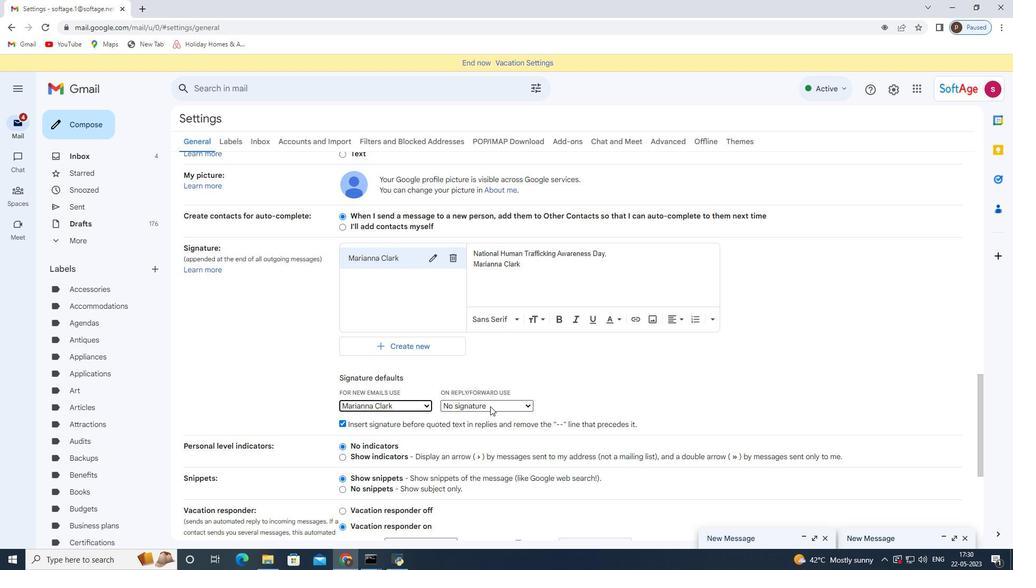 
Action: Mouse moved to (481, 428)
Screenshot: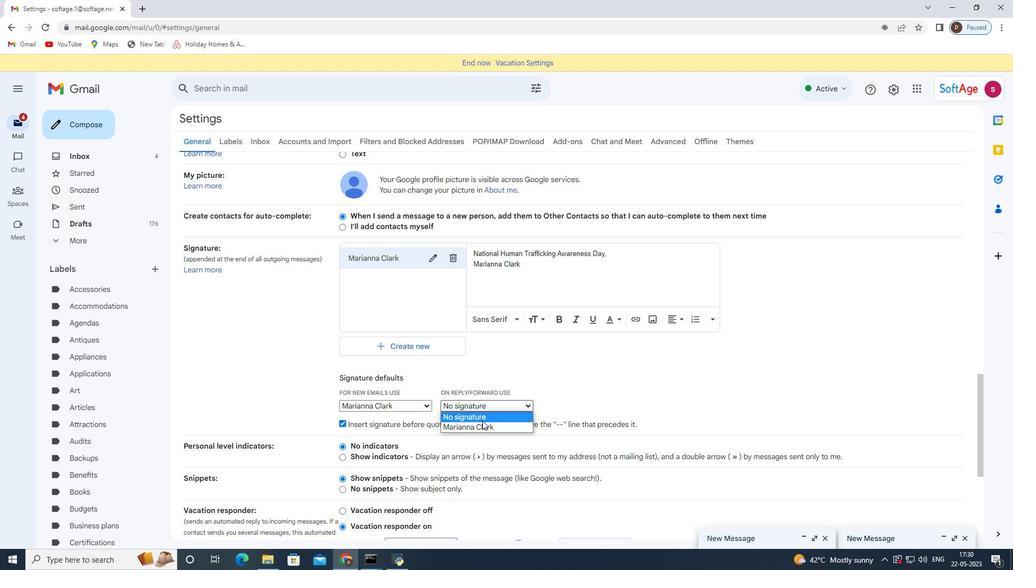 
Action: Mouse pressed left at (481, 428)
Screenshot: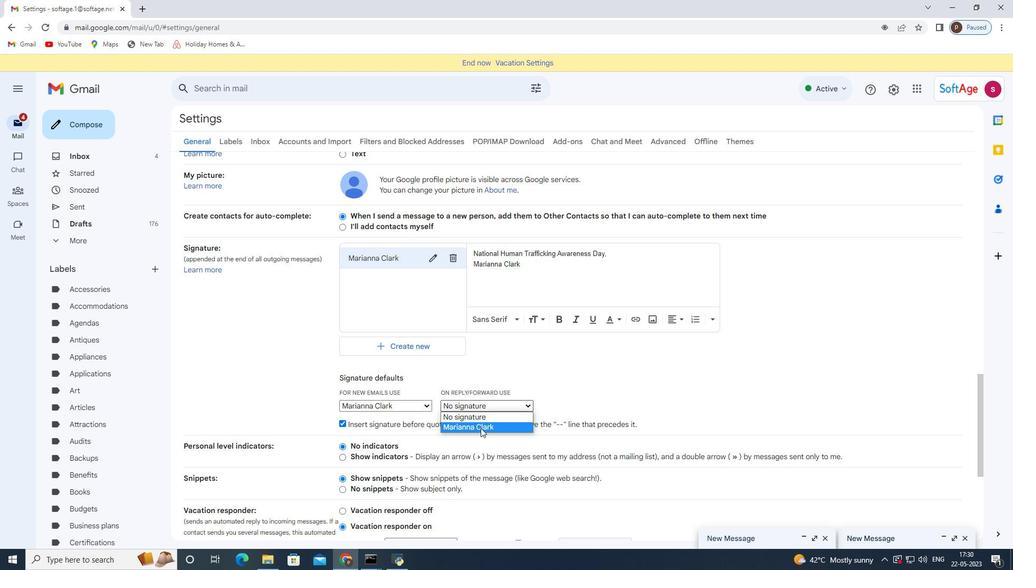 
Action: Mouse scrolled (481, 427) with delta (0, 0)
Screenshot: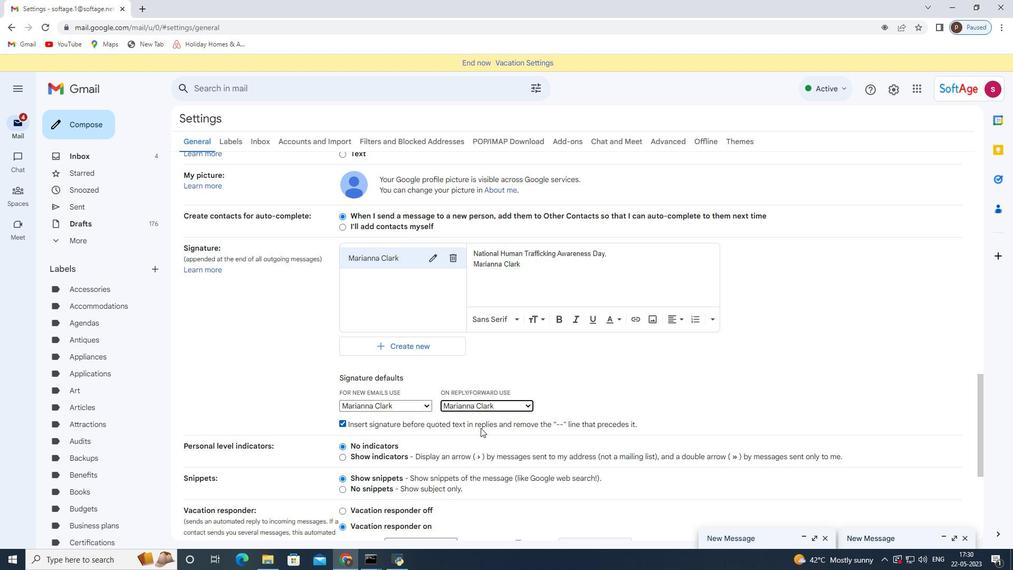 
Action: Mouse scrolled (481, 427) with delta (0, 0)
Screenshot: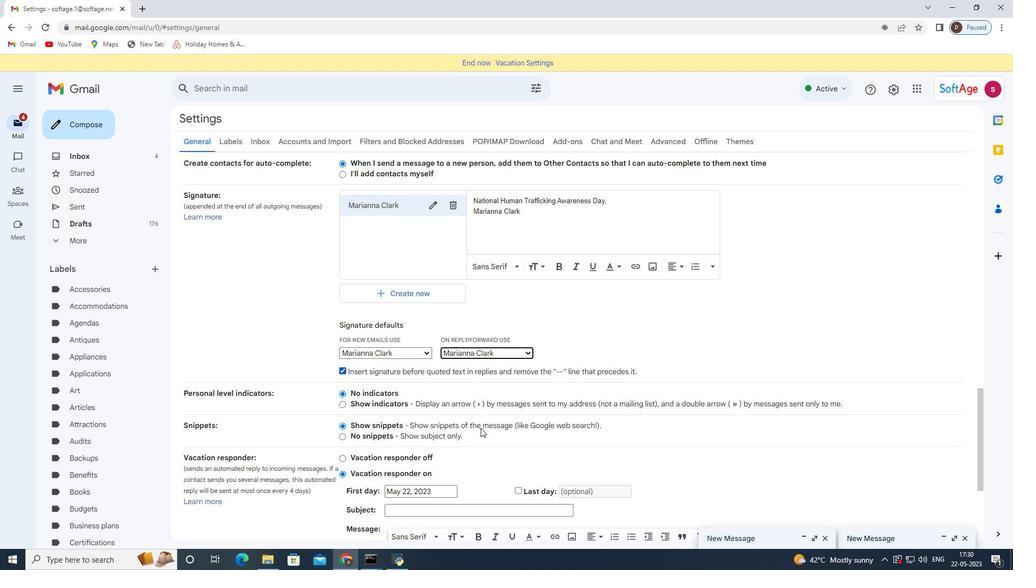 
Action: Mouse scrolled (481, 427) with delta (0, 0)
Screenshot: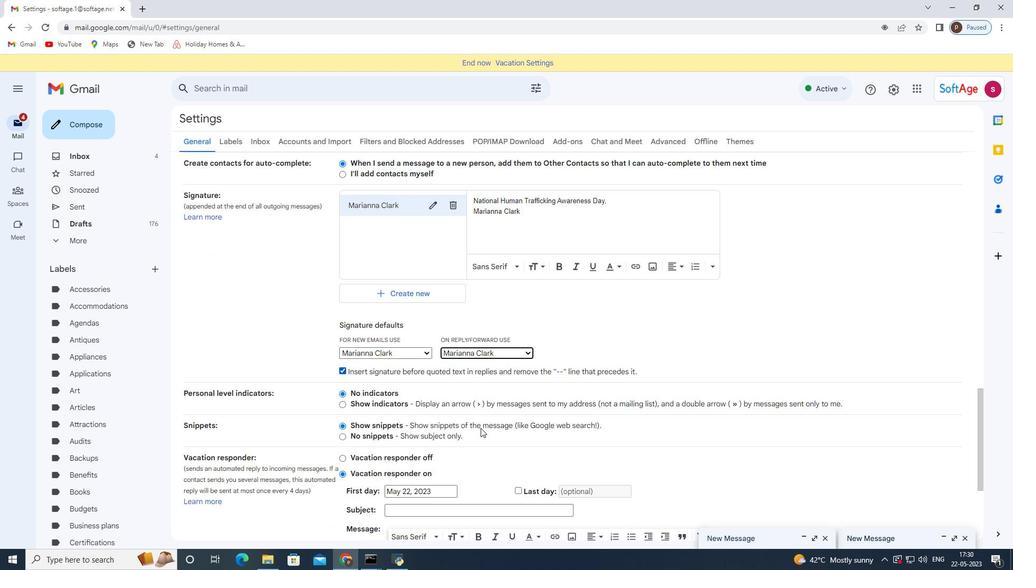 
Action: Mouse scrolled (481, 427) with delta (0, 0)
Screenshot: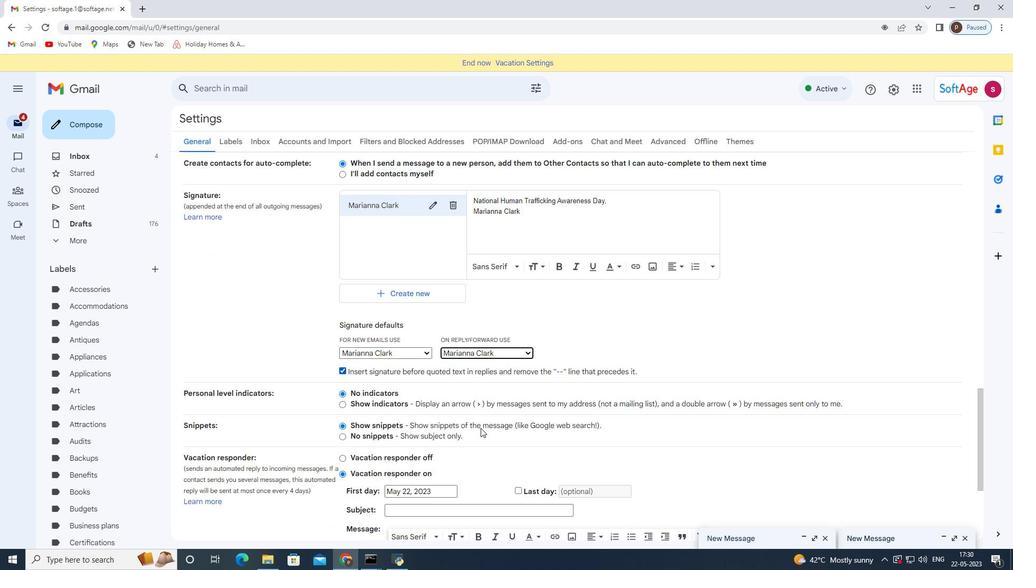 
Action: Mouse moved to (558, 513)
Screenshot: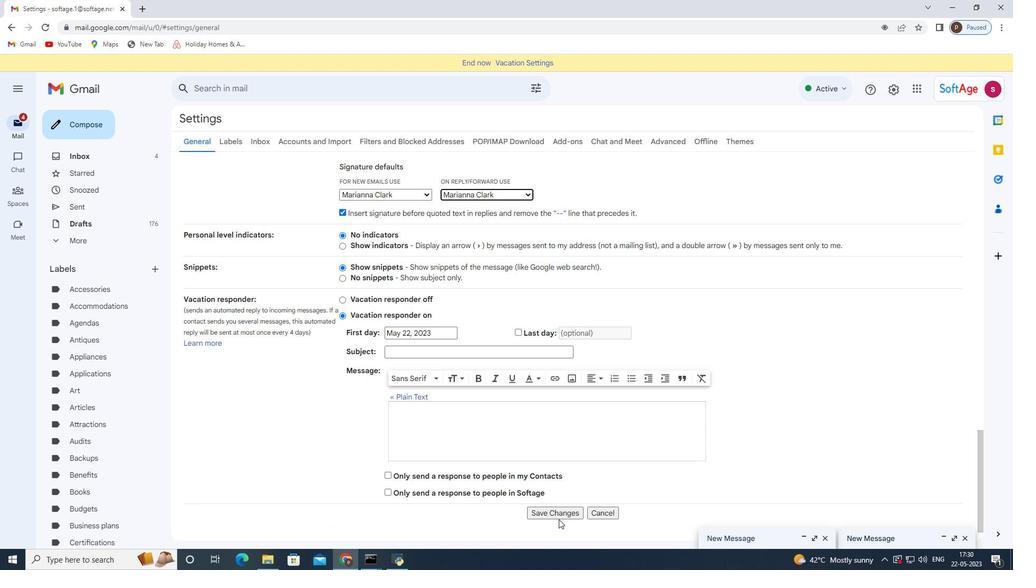 
Action: Mouse pressed left at (558, 513)
Screenshot: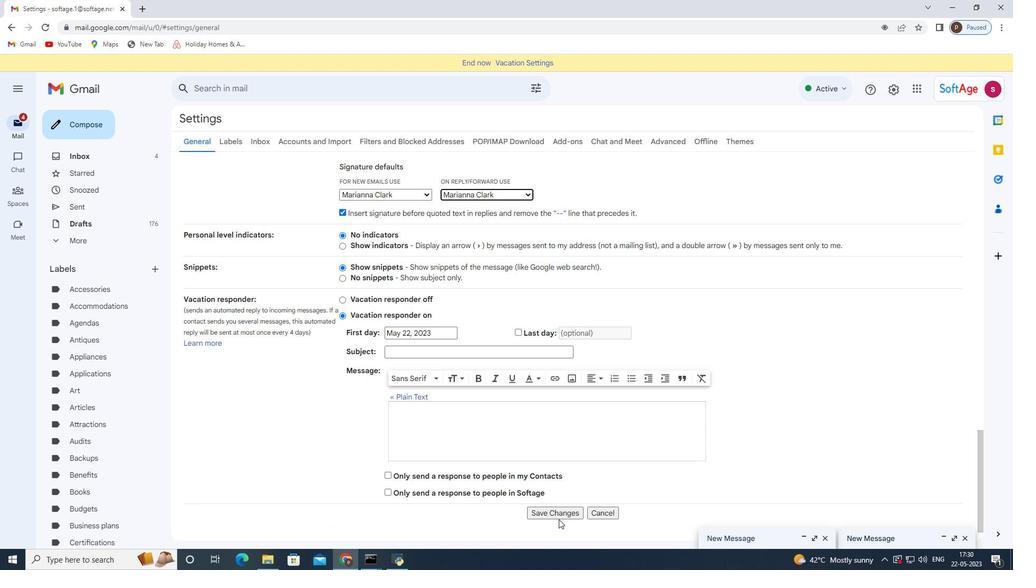 
Action: Mouse moved to (88, 118)
Screenshot: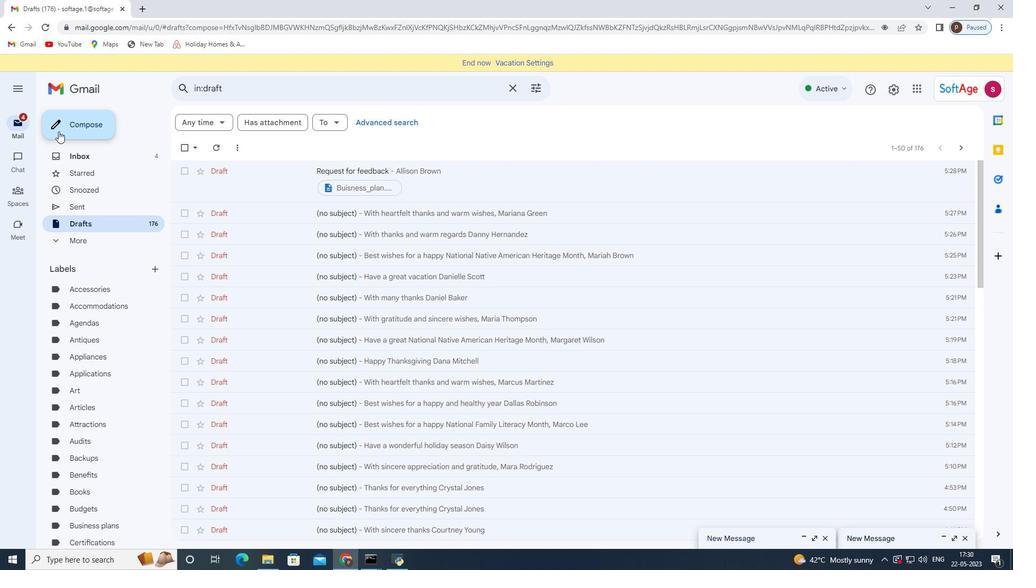 
Action: Mouse pressed left at (88, 118)
Screenshot: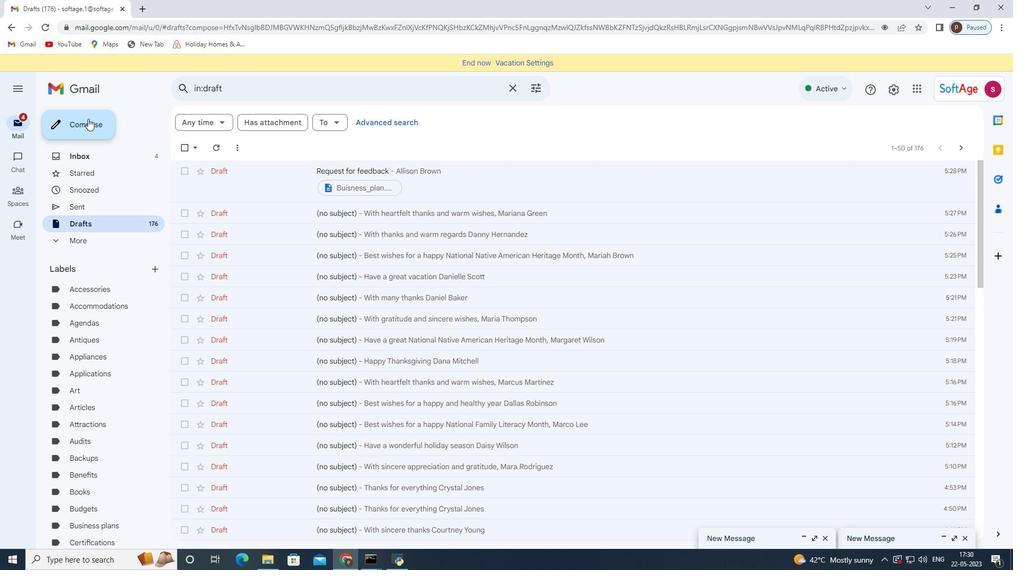 
Action: Mouse moved to (437, 254)
Screenshot: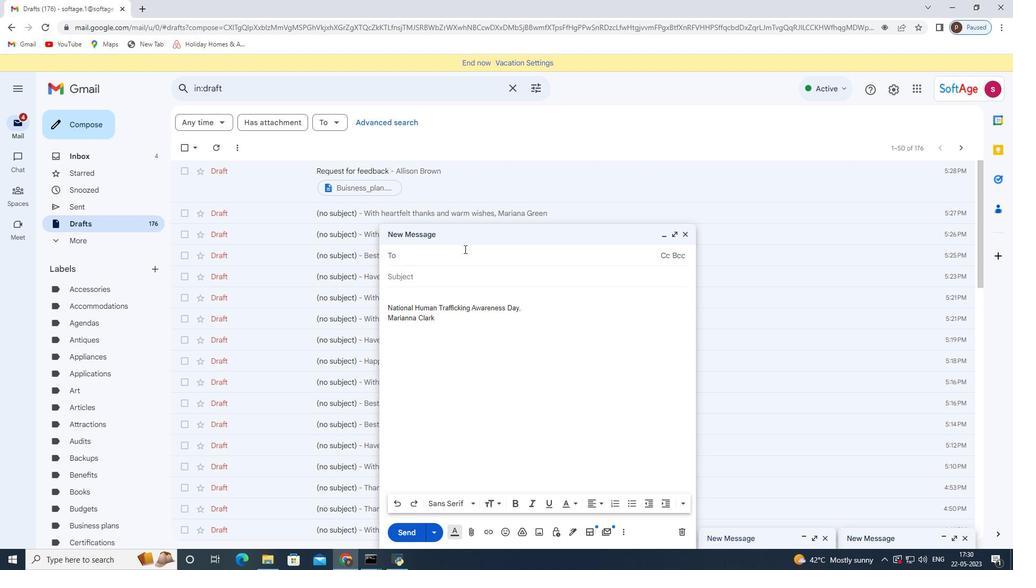 
Action: Mouse pressed left at (437, 254)
Screenshot: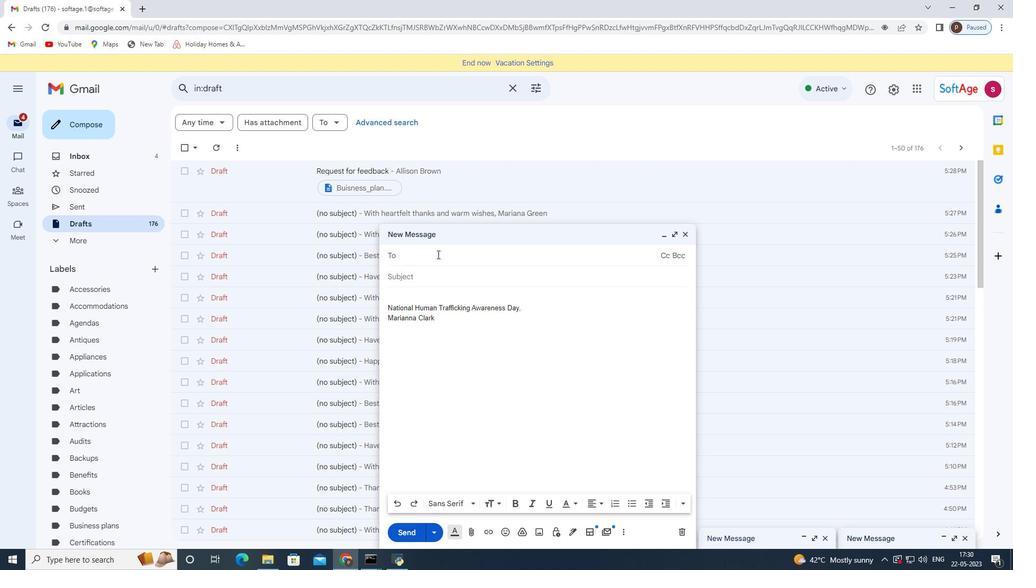 
Action: Key pressed softage.3<Key.shift>@softage.net
Screenshot: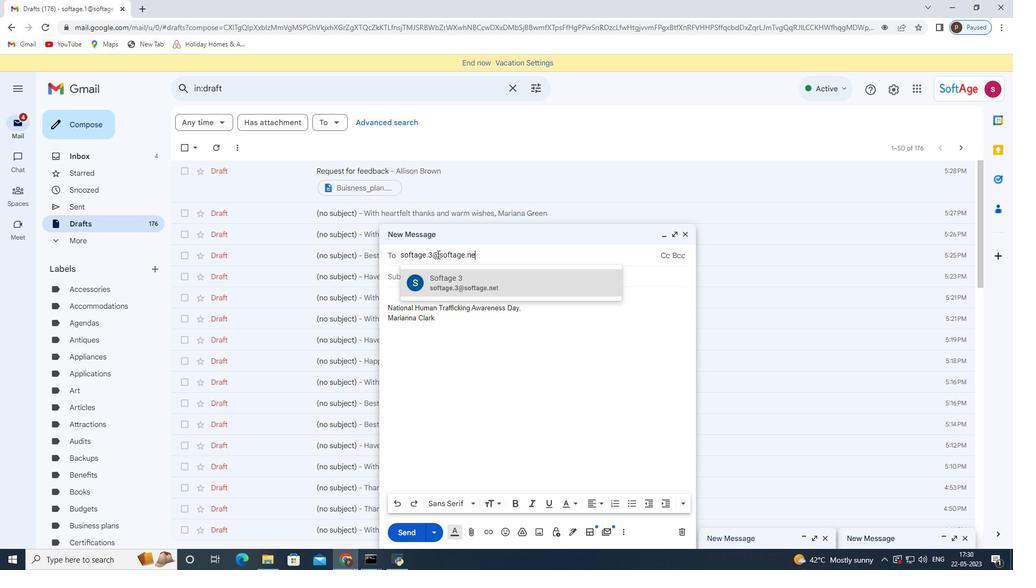 
Action: Mouse moved to (501, 283)
Screenshot: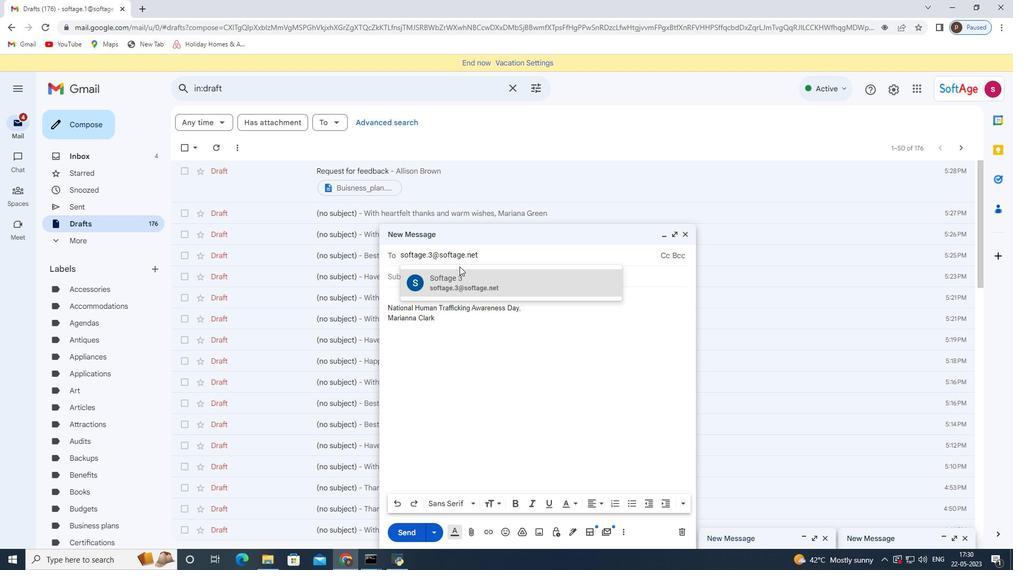 
Action: Mouse pressed left at (501, 283)
Screenshot: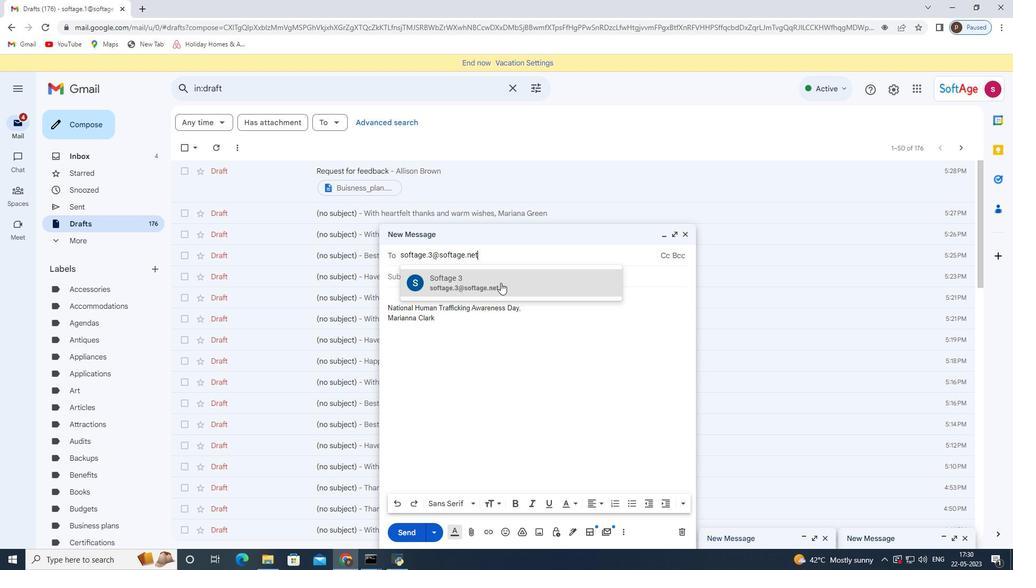 
Action: Mouse moved to (152, 265)
Screenshot: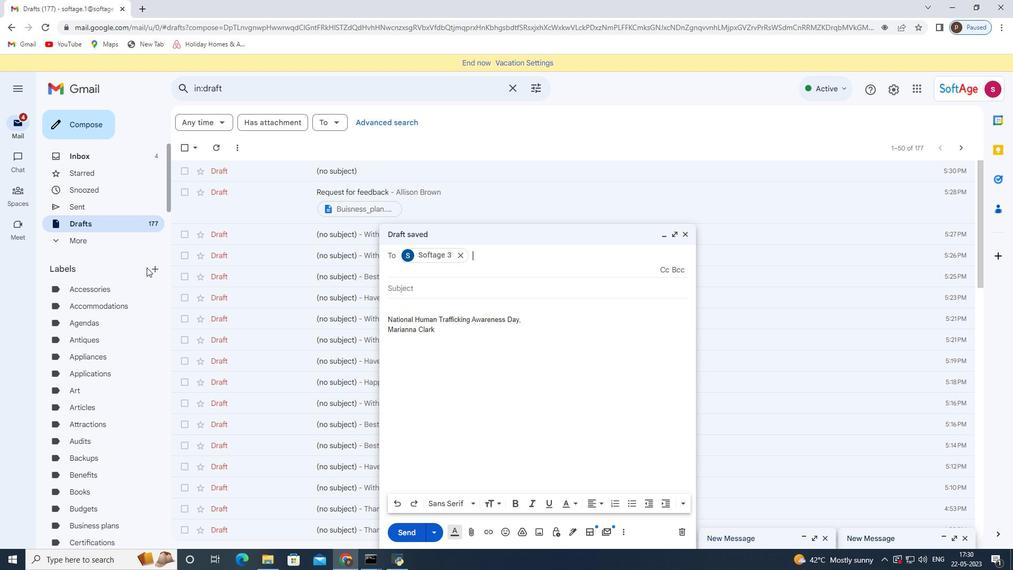 
Action: Mouse pressed left at (152, 265)
Screenshot: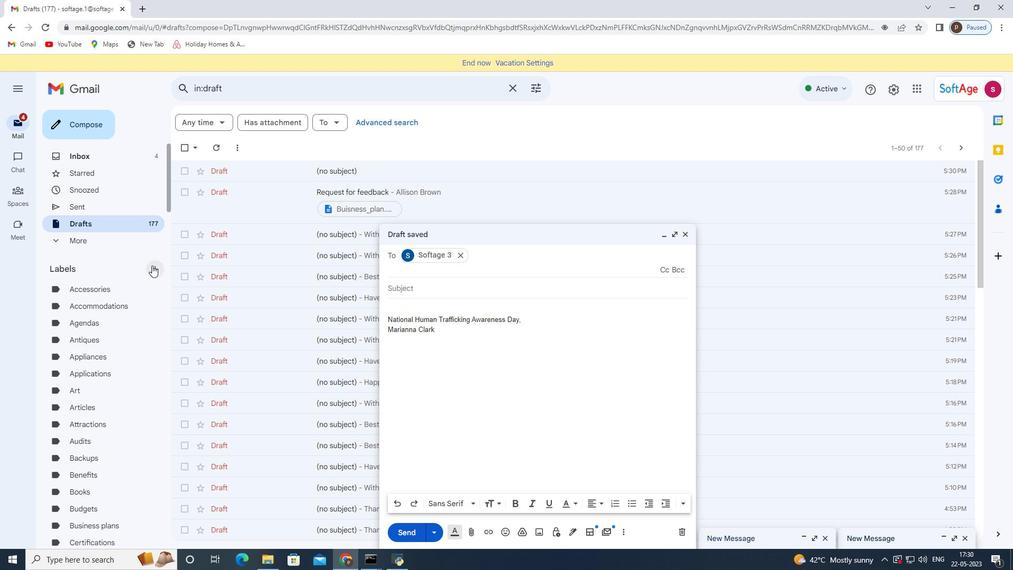 
Action: Mouse moved to (448, 289)
Screenshot: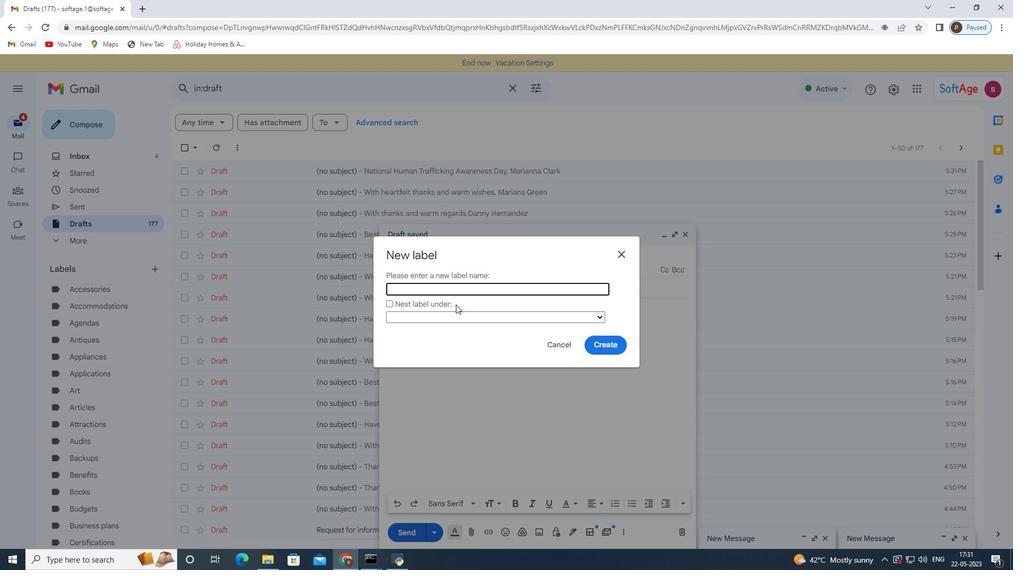 
Action: Mouse pressed left at (448, 289)
Screenshot: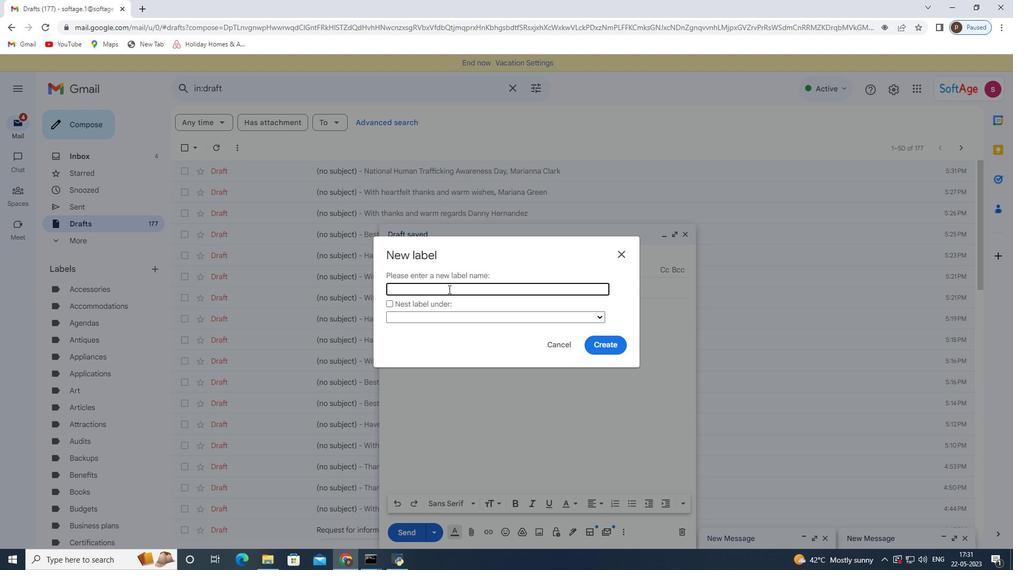 
Action: Key pressed <Key.shift>Sales<Key.space>contracts
Screenshot: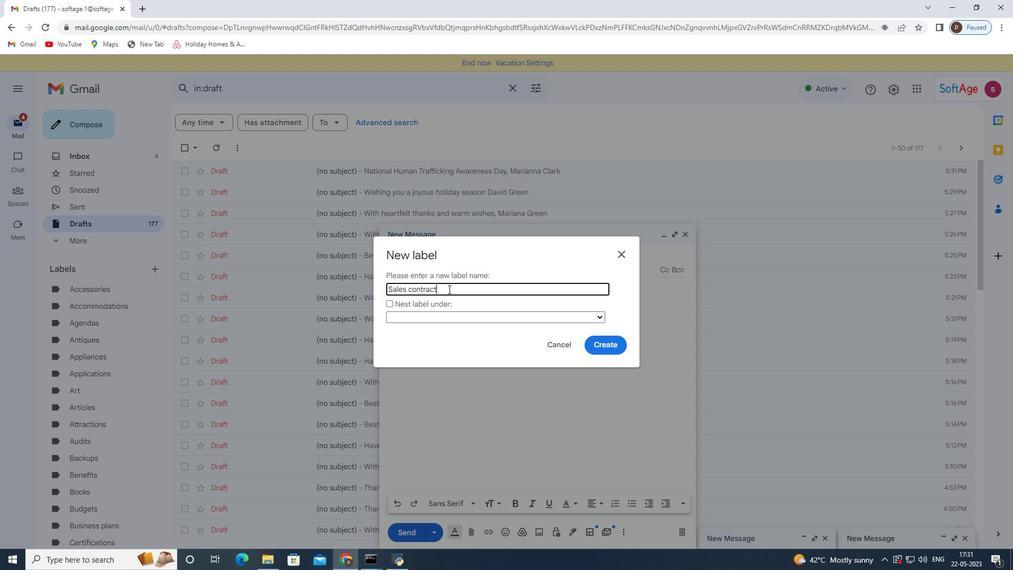 
Action: Mouse moved to (604, 346)
Screenshot: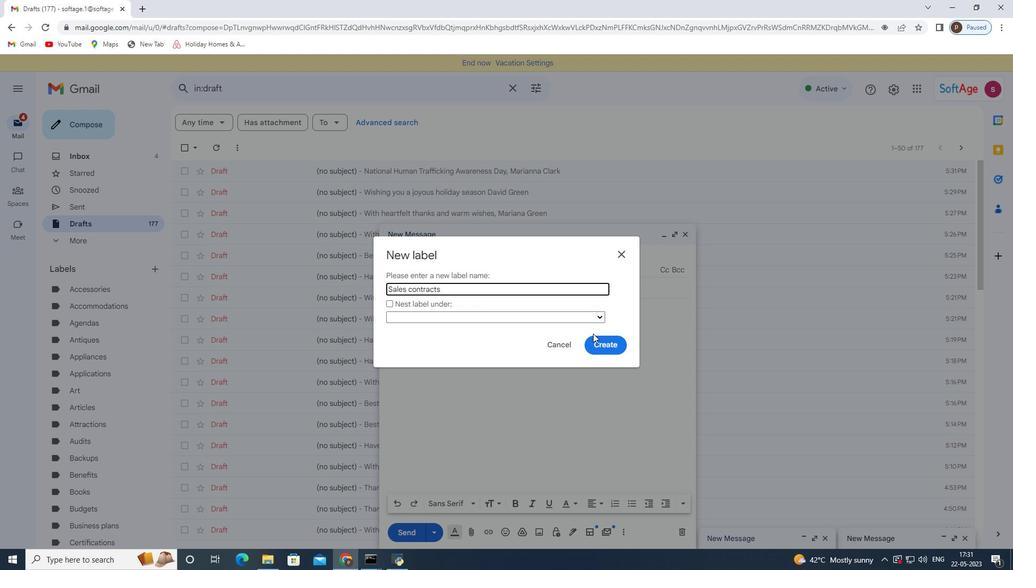 
Action: Mouse pressed left at (604, 346)
Screenshot: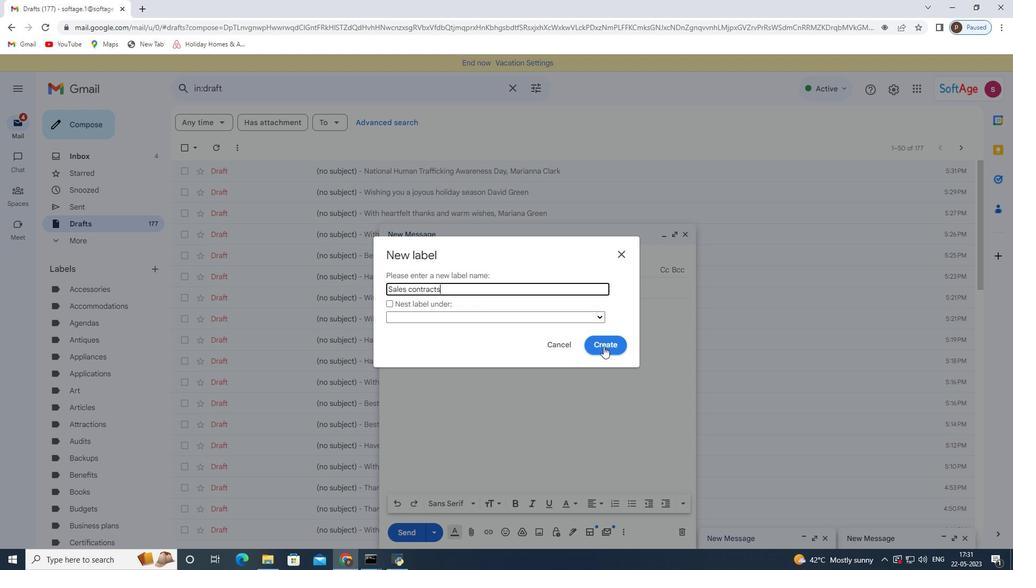 
